 Task: Create a section Integration Framework Sprint and in the section, add a milestone User Acceptance Testing (UAT) Implementation in the project BoostPro
Action: Mouse moved to (249, 432)
Screenshot: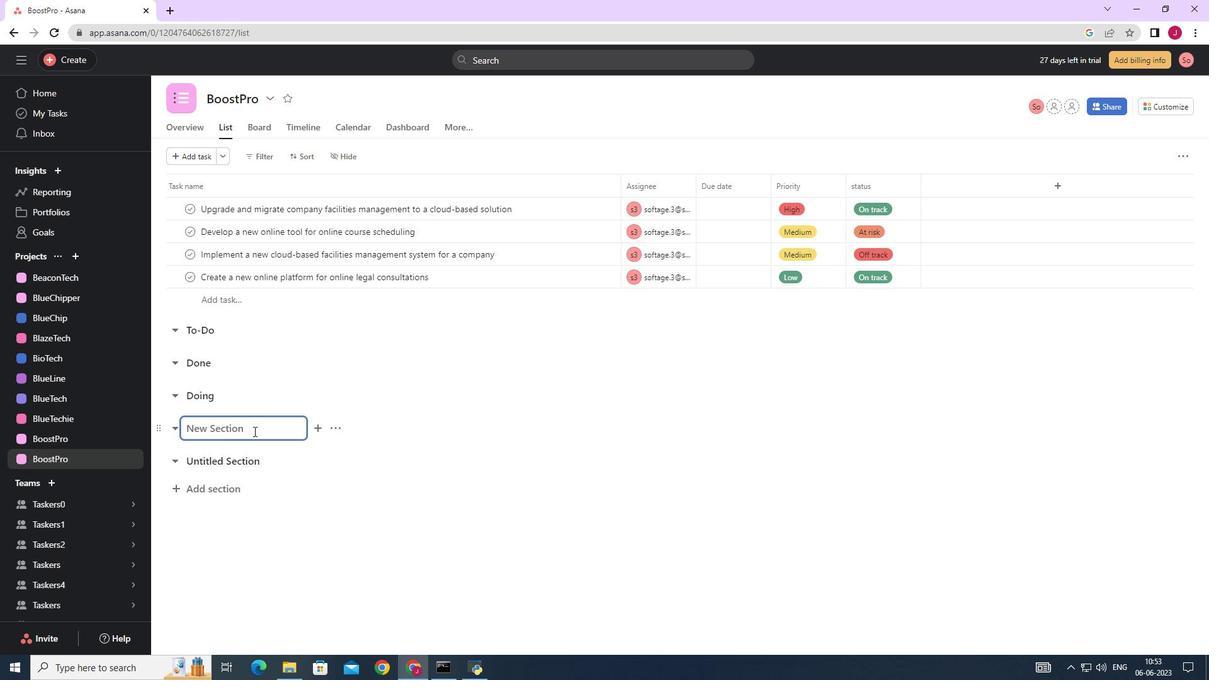 
Action: Mouse pressed left at (249, 432)
Screenshot: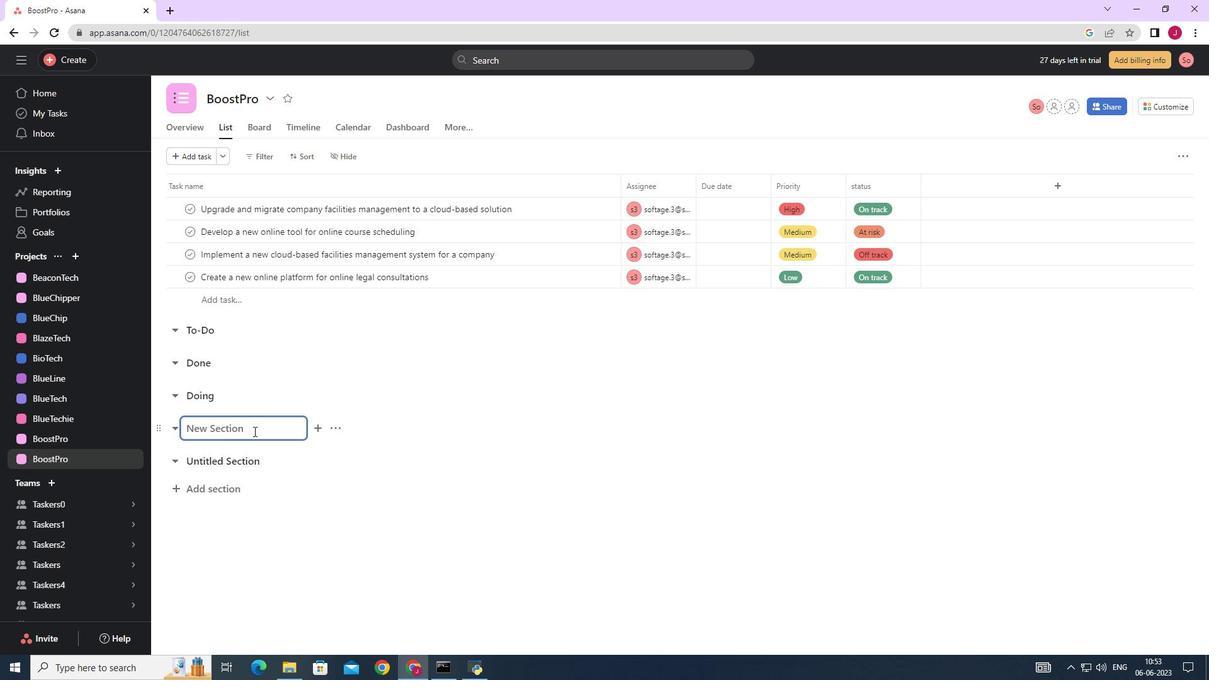 
Action: Mouse moved to (265, 441)
Screenshot: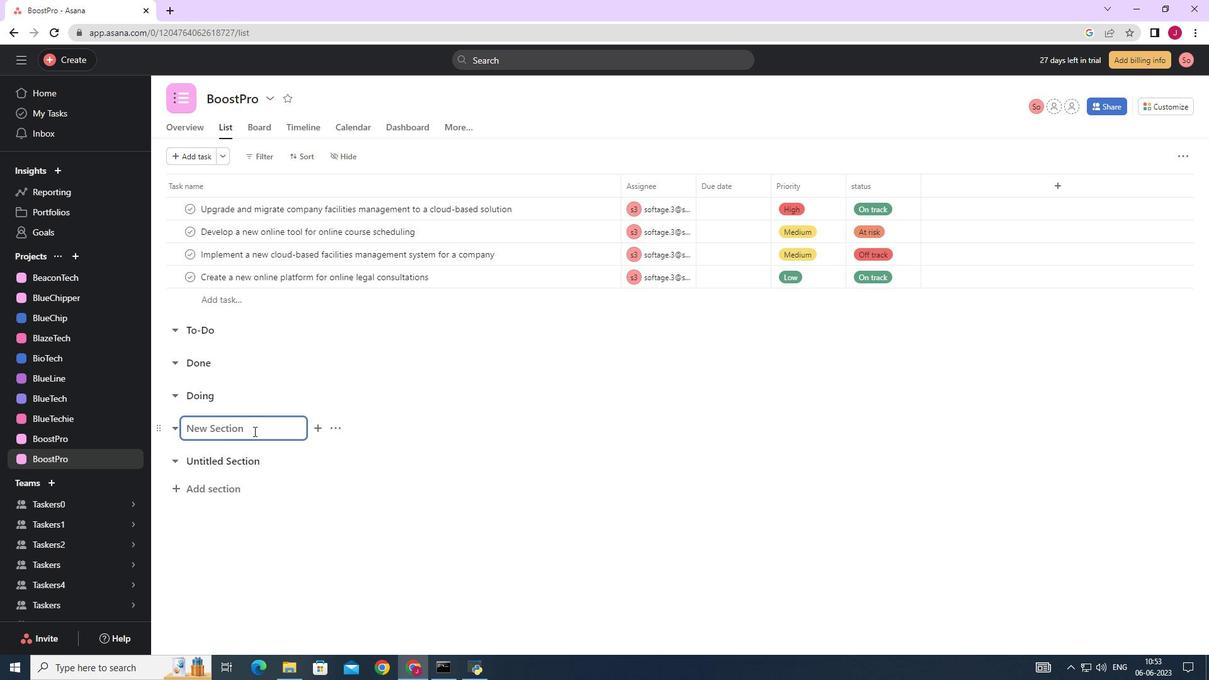 
Action: Key pressed <Key.backspace><Key.backspace><Key.backspace><Key.backspace><Key.backspace><Key.backspace><Key.backspace><Key.backspace><Key.backspace><Key.backspace><Key.backspace><Key.backspace><Key.backspace><Key.backspace><Key.backspace><Key.backspace><Key.backspace><Key.backspace><Key.backspace><Key.backspace><Key.backspace><Key.backspace><Key.caps_lock>I<Key.caps_lock>ntegration<Key.space><Key.caps_lock>F<Key.caps_lock>ramework<Key.space><Key.caps_lock>S<Key.caps_lock>print<Key.enter><Key.caps_lock>U<Key.caps_lock>ser<Key.space><Key.caps_lock>A<Key.caps_lock>cceptance<Key.space><Key.caps_lock>T<Key.caps_lock>esting<Key.space><Key.shift_r>(<Key.caps_lock>UAT<Key.shift_r>)<Key.space>I<Key.caps_lock>mplementation<Key.space>
Screenshot: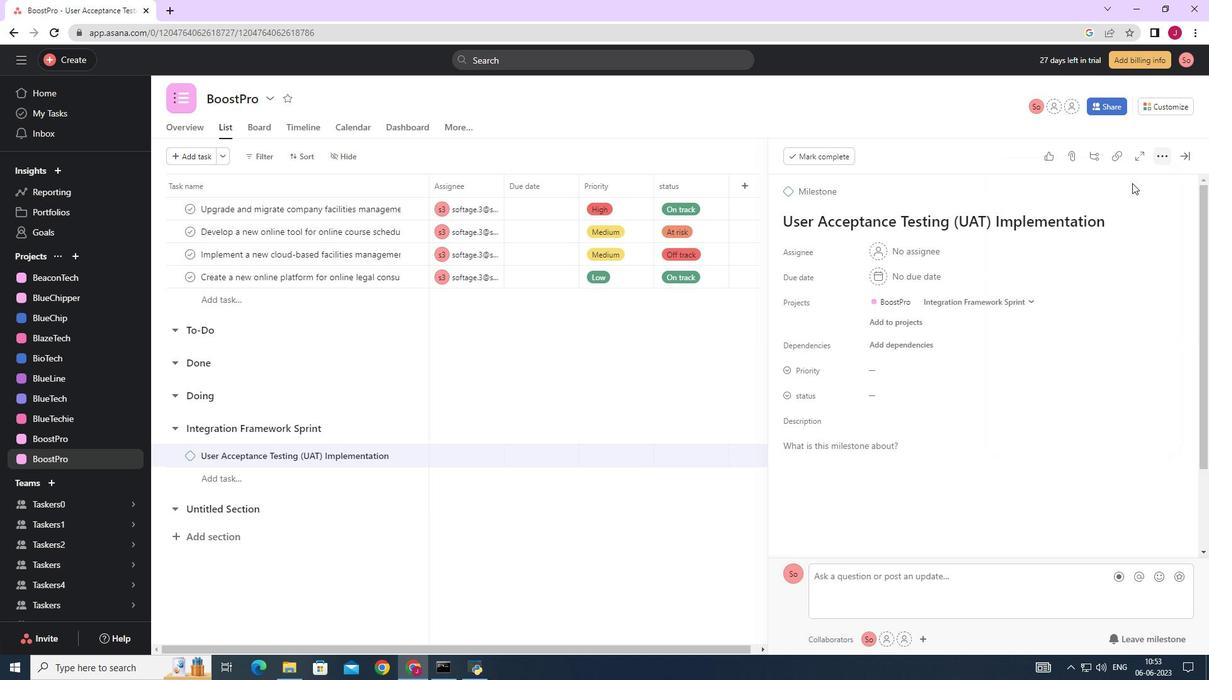 
Action: Mouse moved to (609, 457)
Screenshot: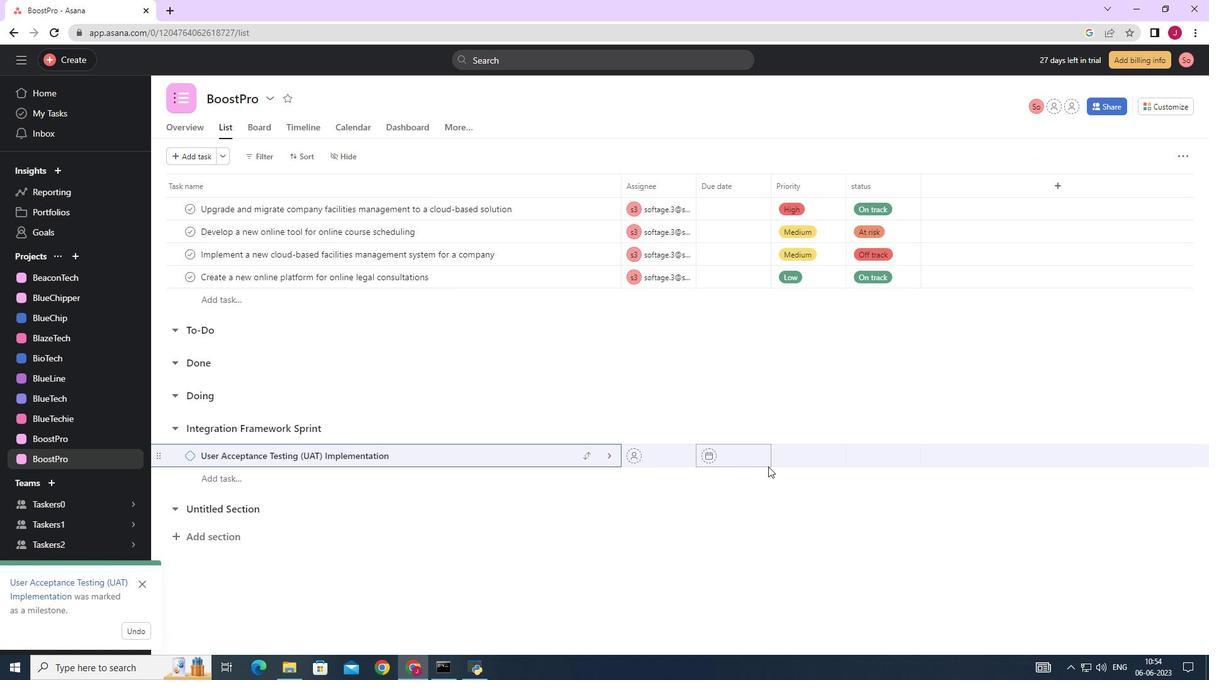 
Action: Mouse pressed left at (609, 457)
Screenshot: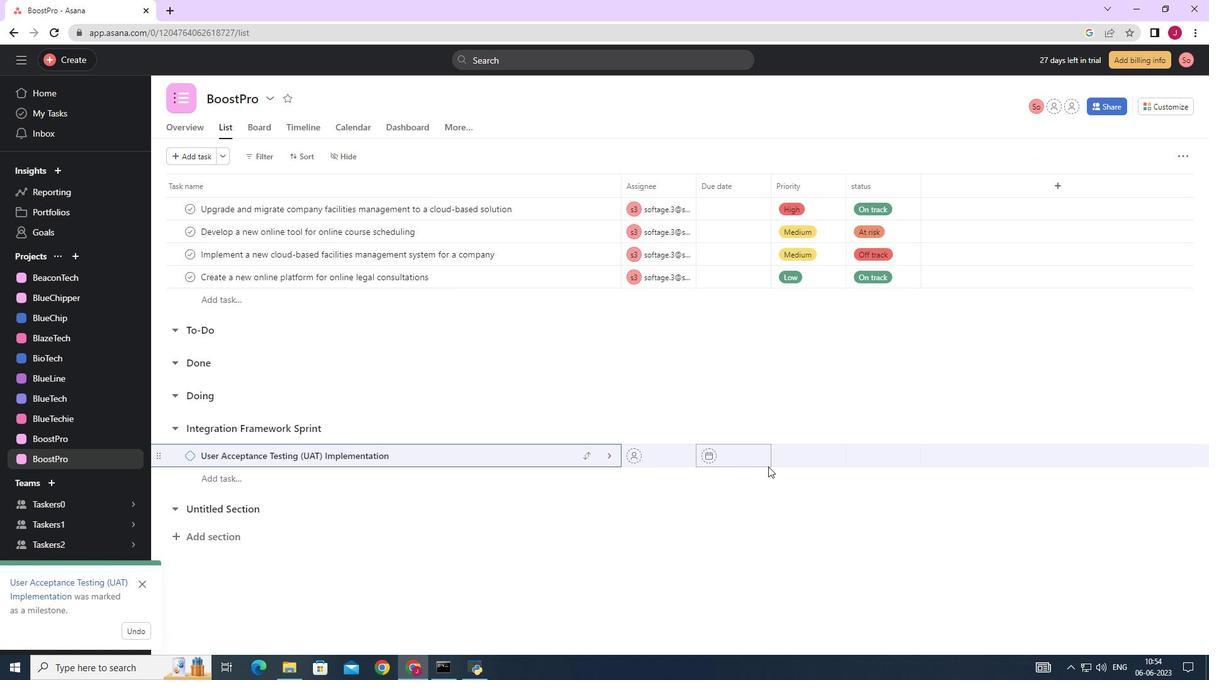 
Action: Mouse moved to (894, 369)
Screenshot: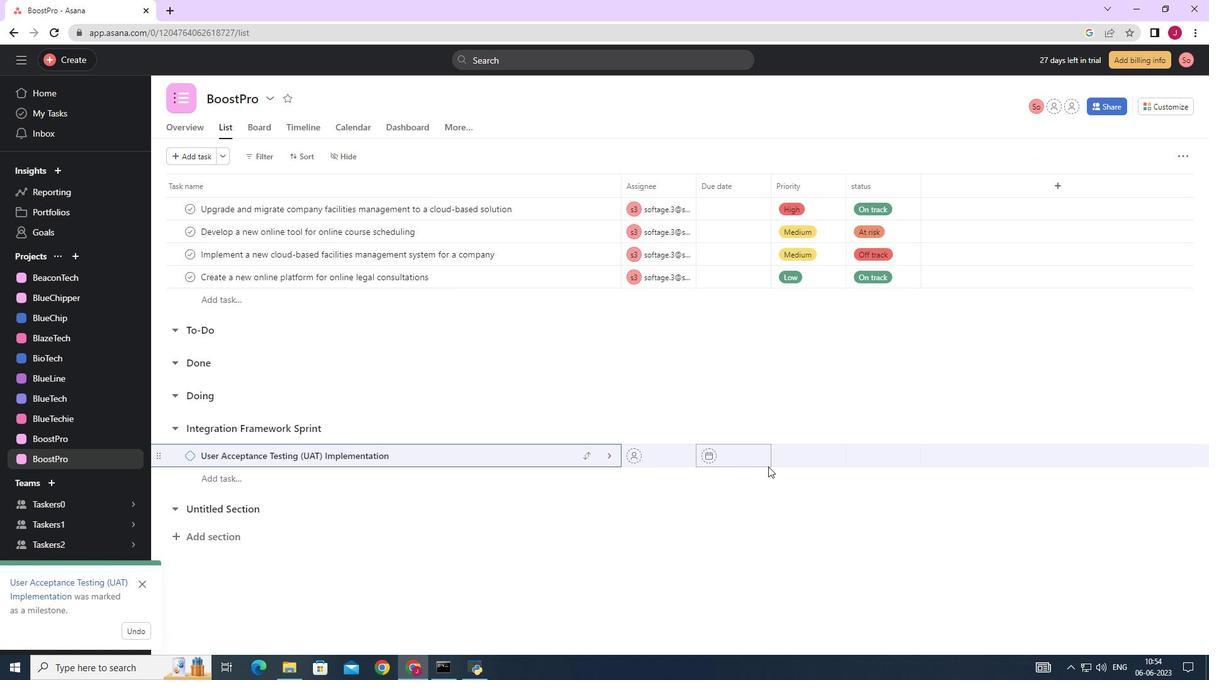
Action: Mouse scrolled (894, 369) with delta (0, 0)
Screenshot: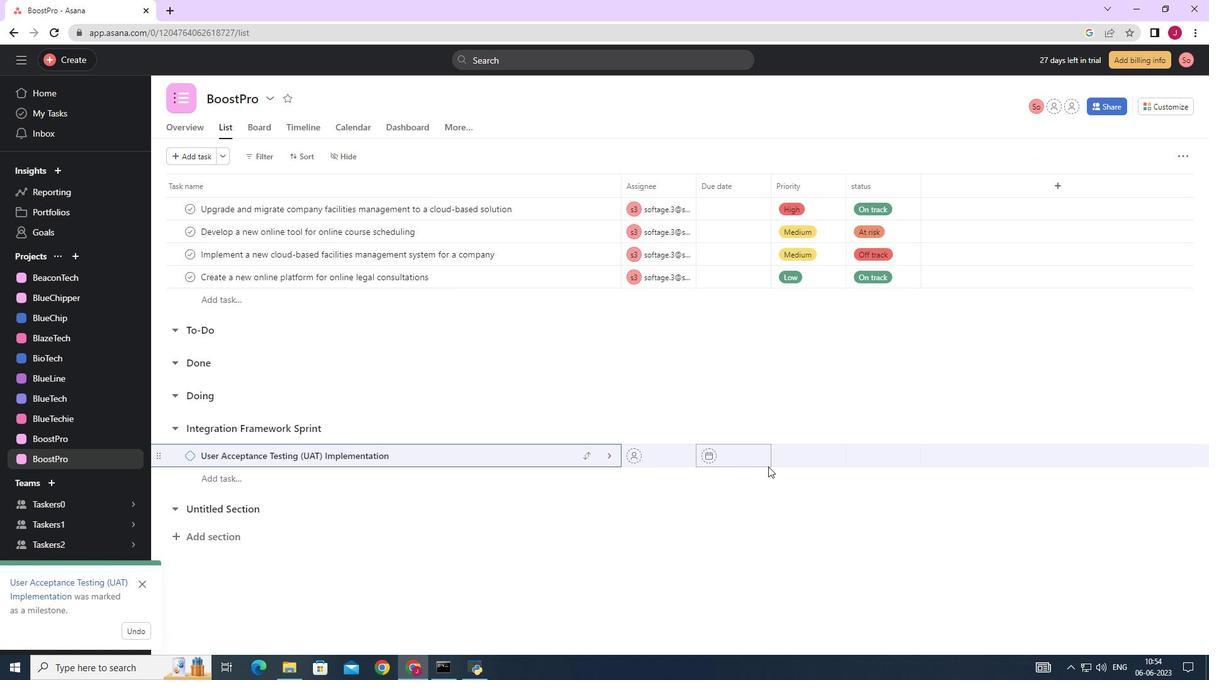 
Action: Mouse moved to (894, 371)
Screenshot: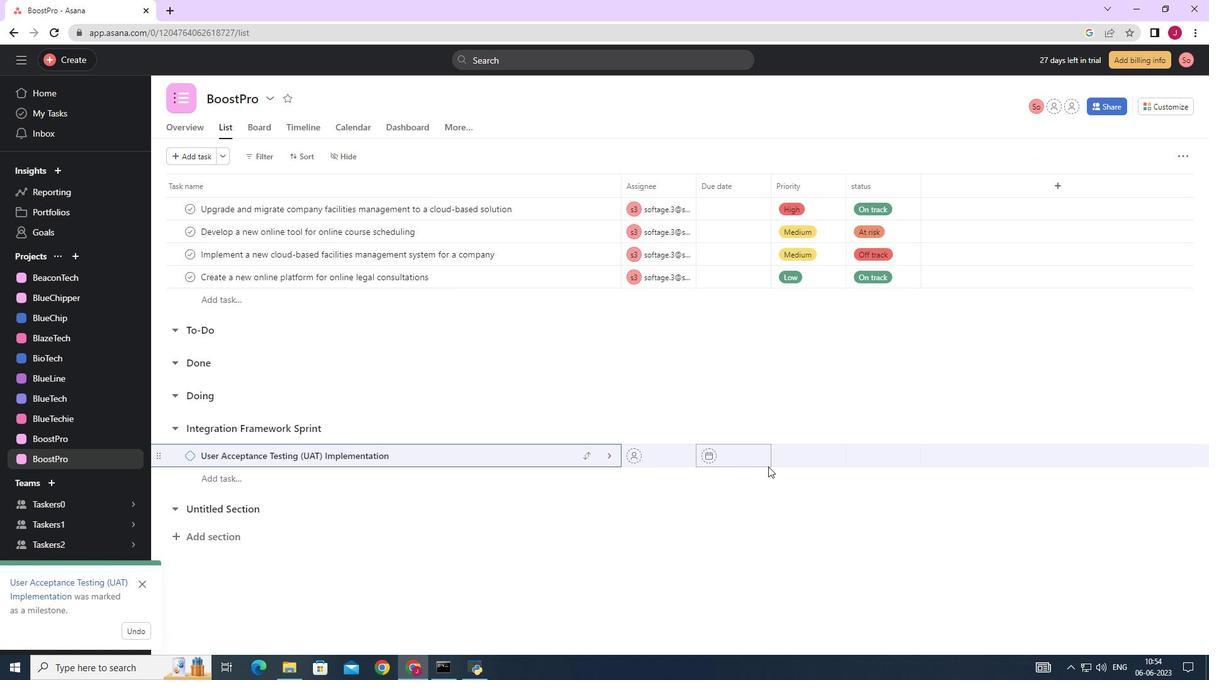 
Action: Mouse scrolled (894, 370) with delta (0, 0)
Screenshot: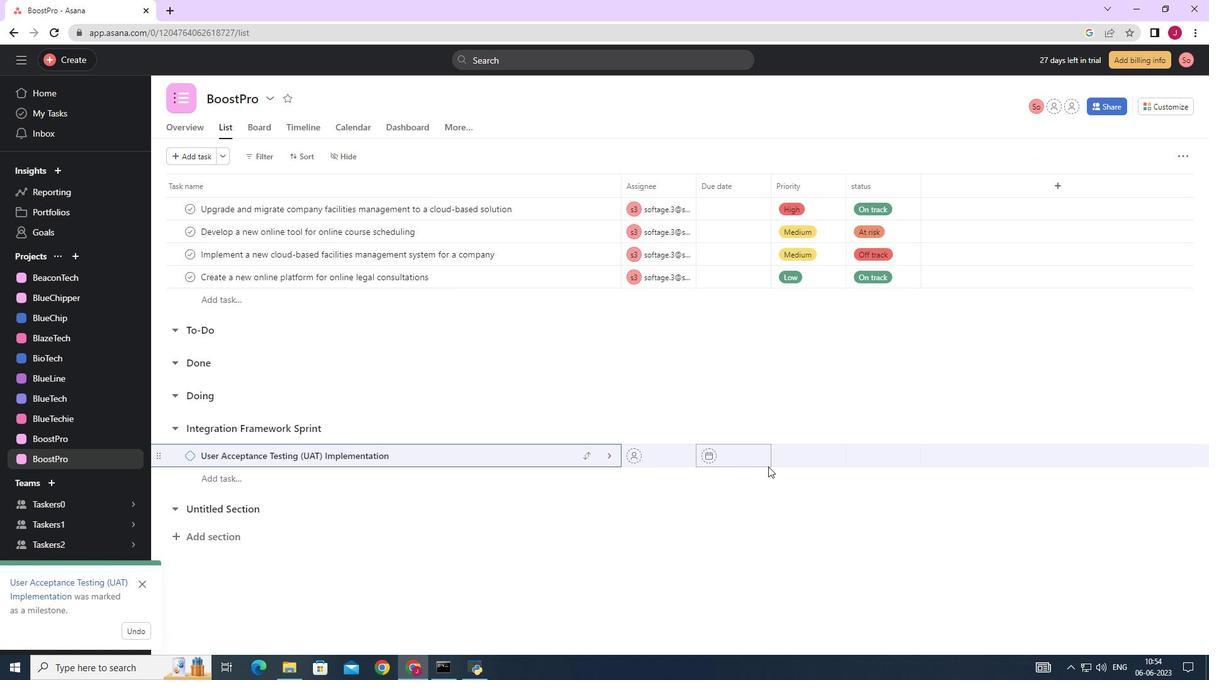 
Action: Mouse scrolled (894, 370) with delta (0, 0)
Screenshot: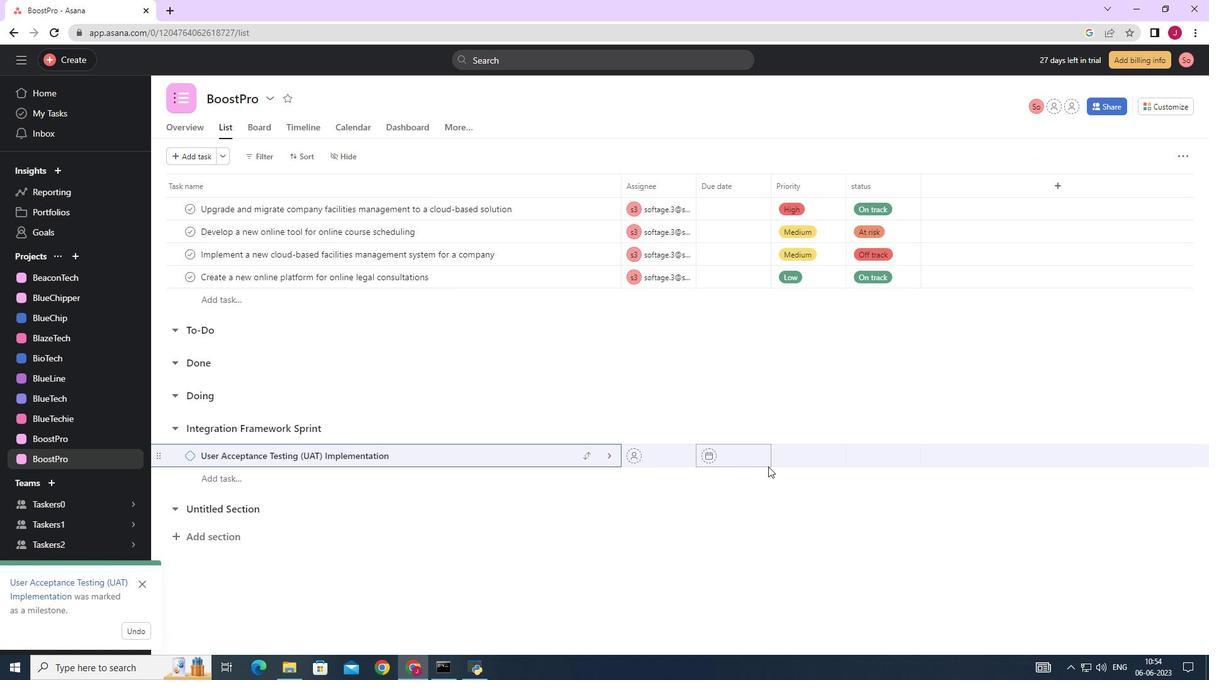 
Action: Mouse moved to (894, 371)
Screenshot: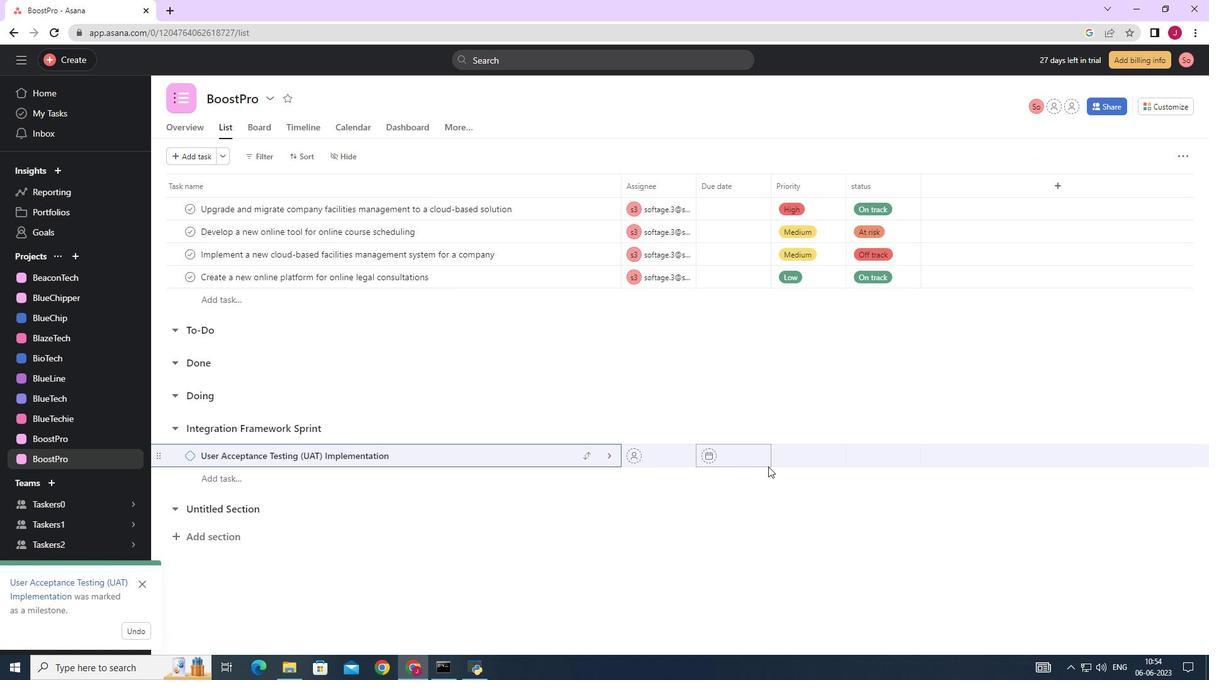 
Action: Mouse scrolled (894, 370) with delta (0, 0)
Screenshot: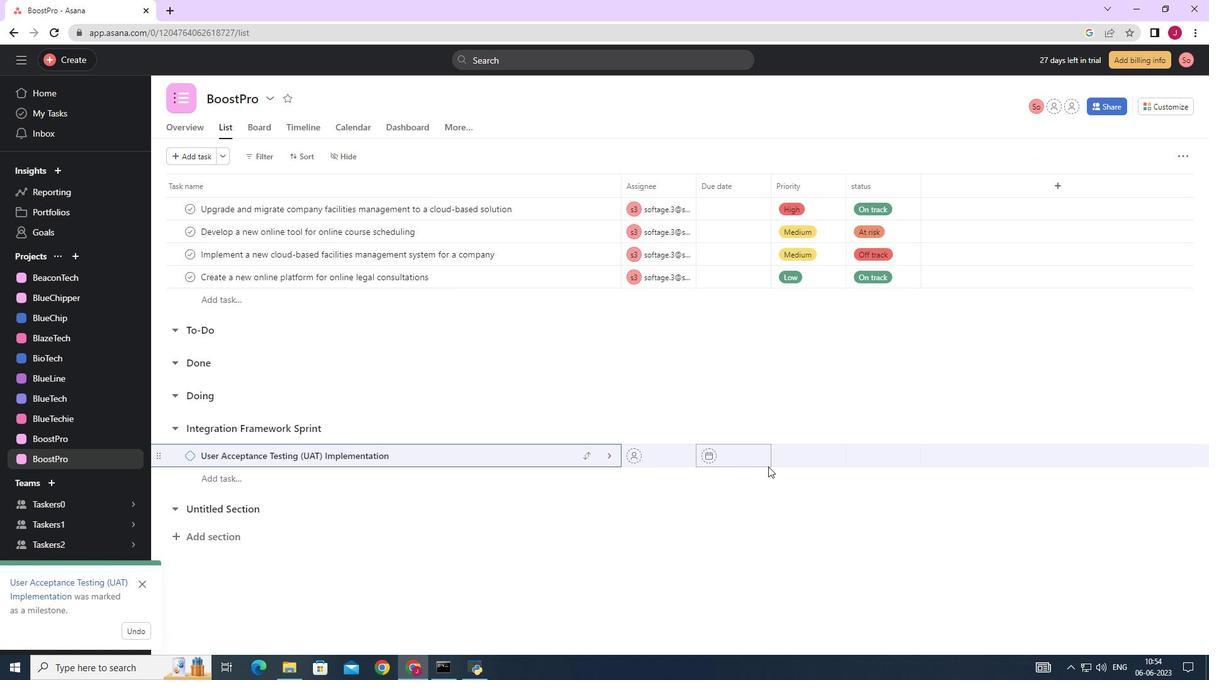 
Action: Mouse moved to (884, 389)
Screenshot: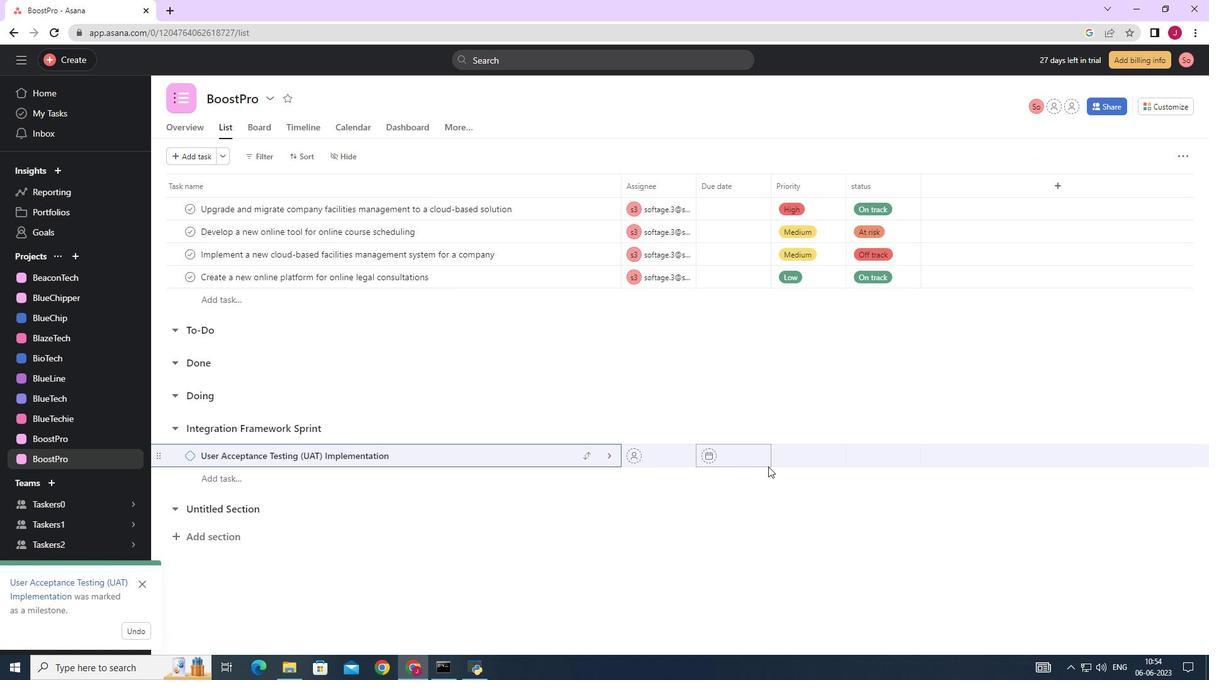 
Action: Mouse scrolled (884, 389) with delta (0, 0)
Screenshot: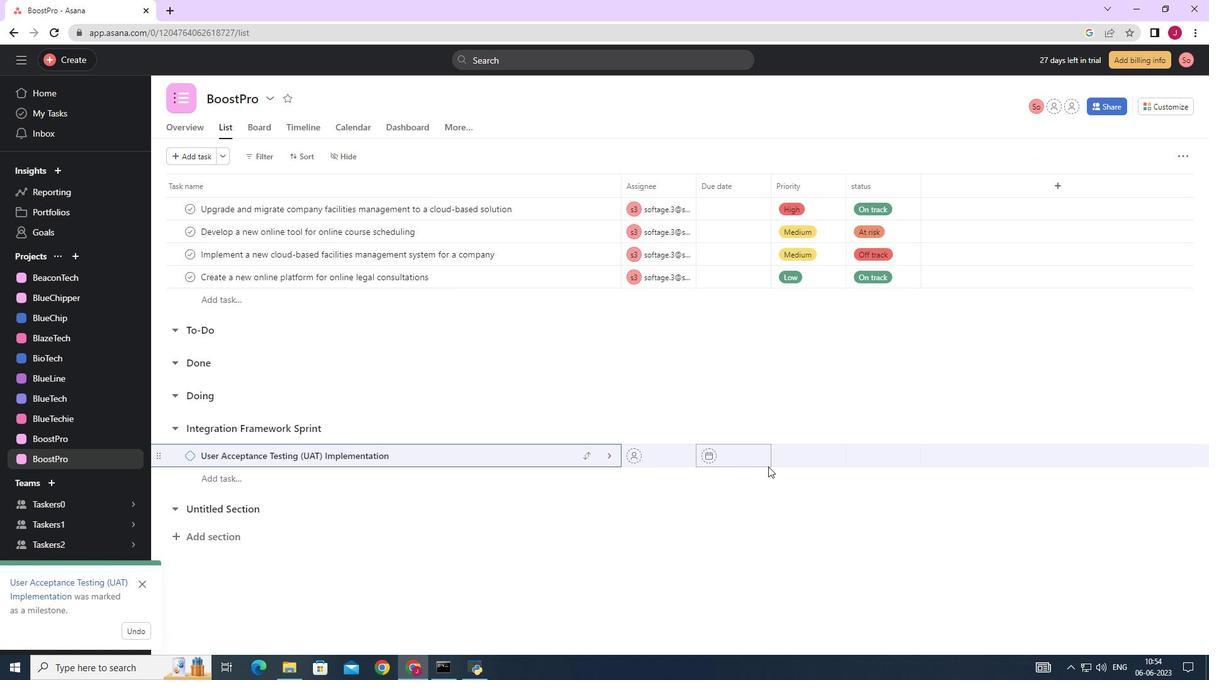 
Action: Mouse moved to (883, 391)
Screenshot: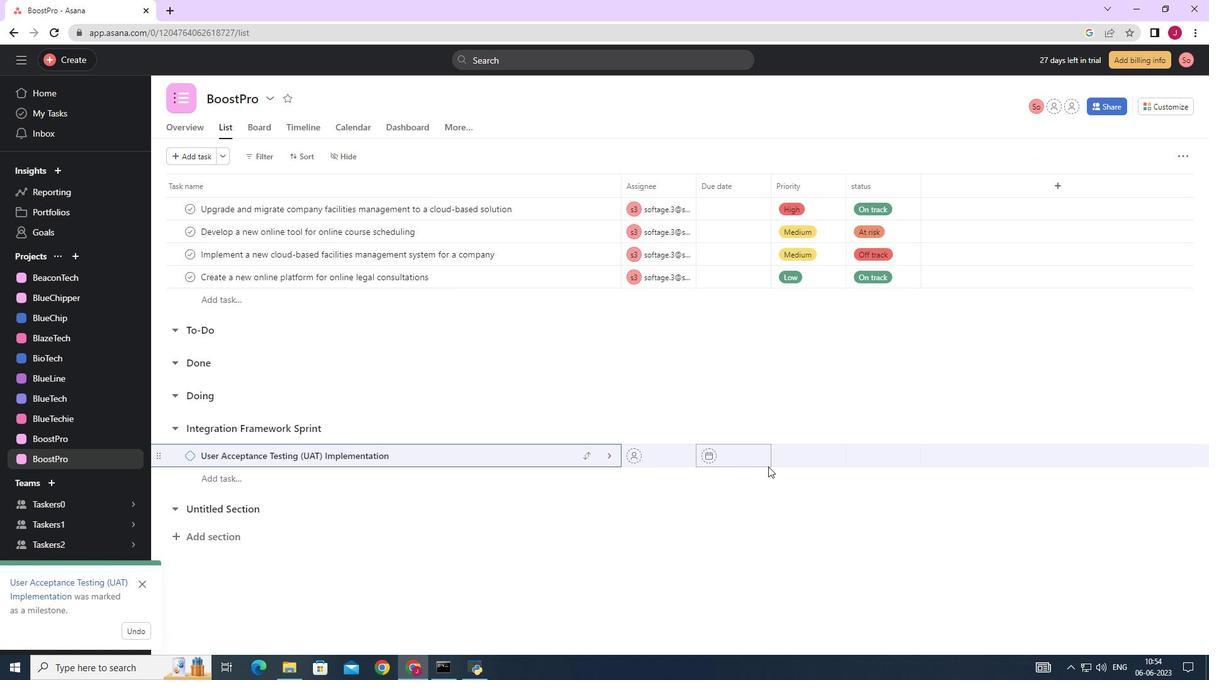 
Action: Mouse scrolled (884, 390) with delta (0, 0)
Screenshot: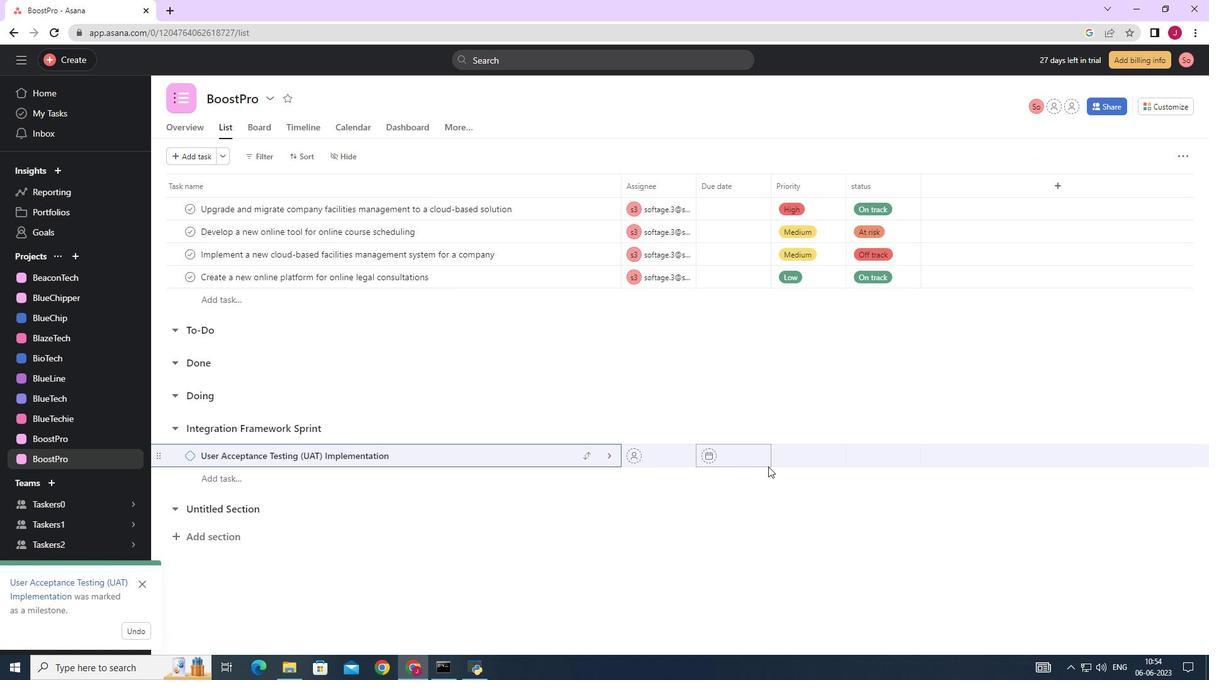 
Action: Mouse scrolled (883, 390) with delta (0, 0)
Screenshot: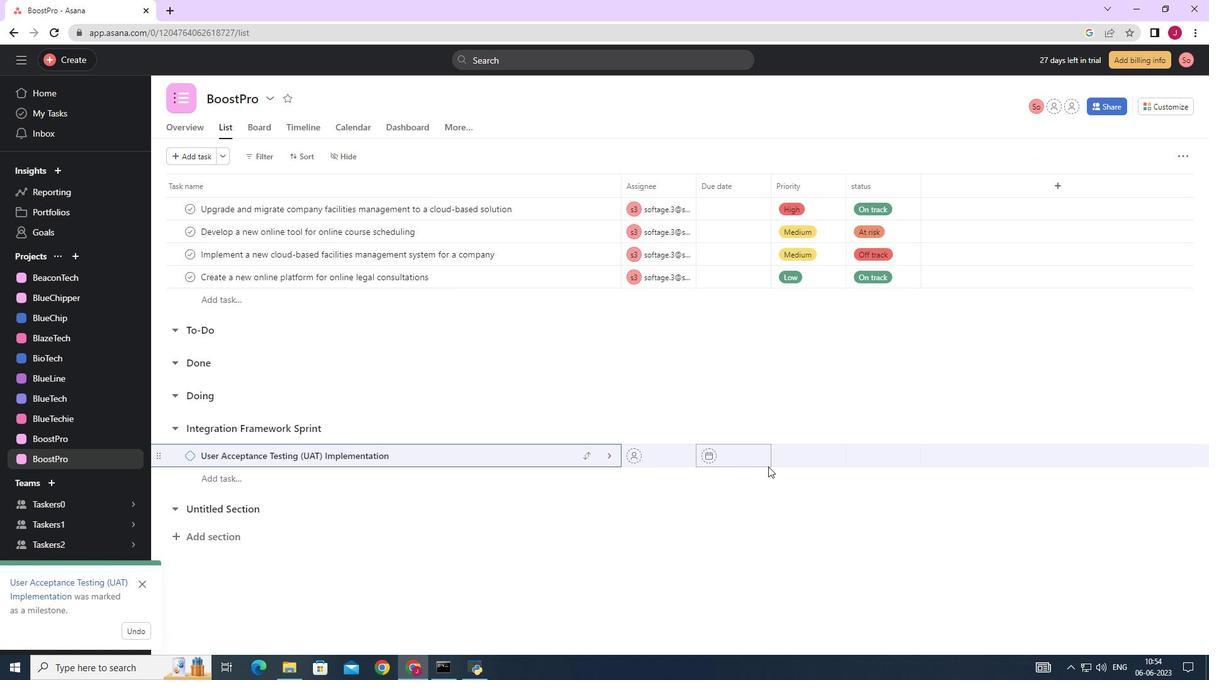 
Action: Mouse scrolled (883, 390) with delta (0, 0)
Screenshot: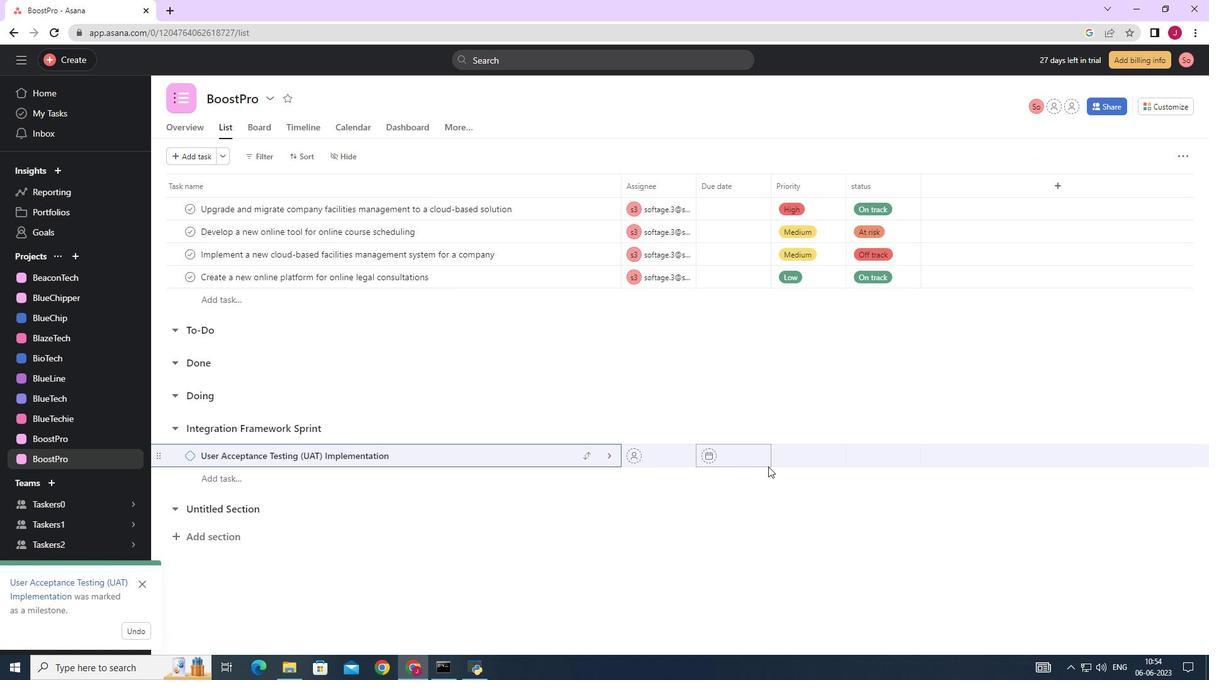 
Action: Mouse moved to (883, 391)
Screenshot: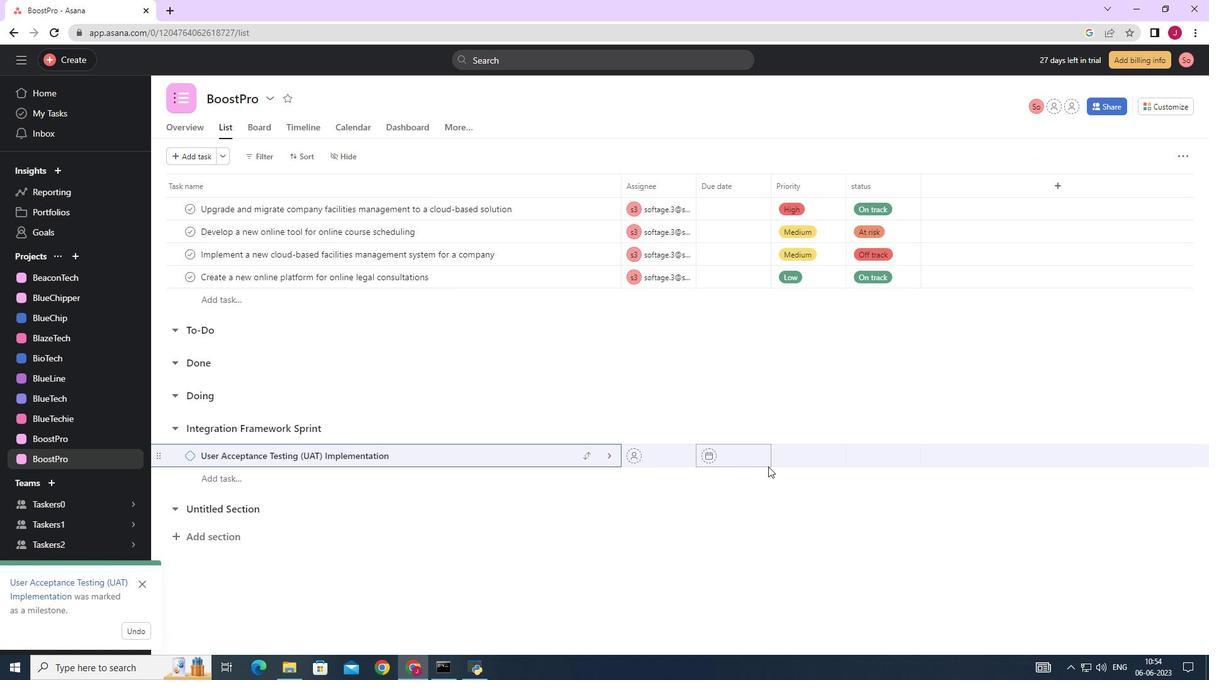 
Action: Mouse scrolled (883, 390) with delta (0, 0)
Screenshot: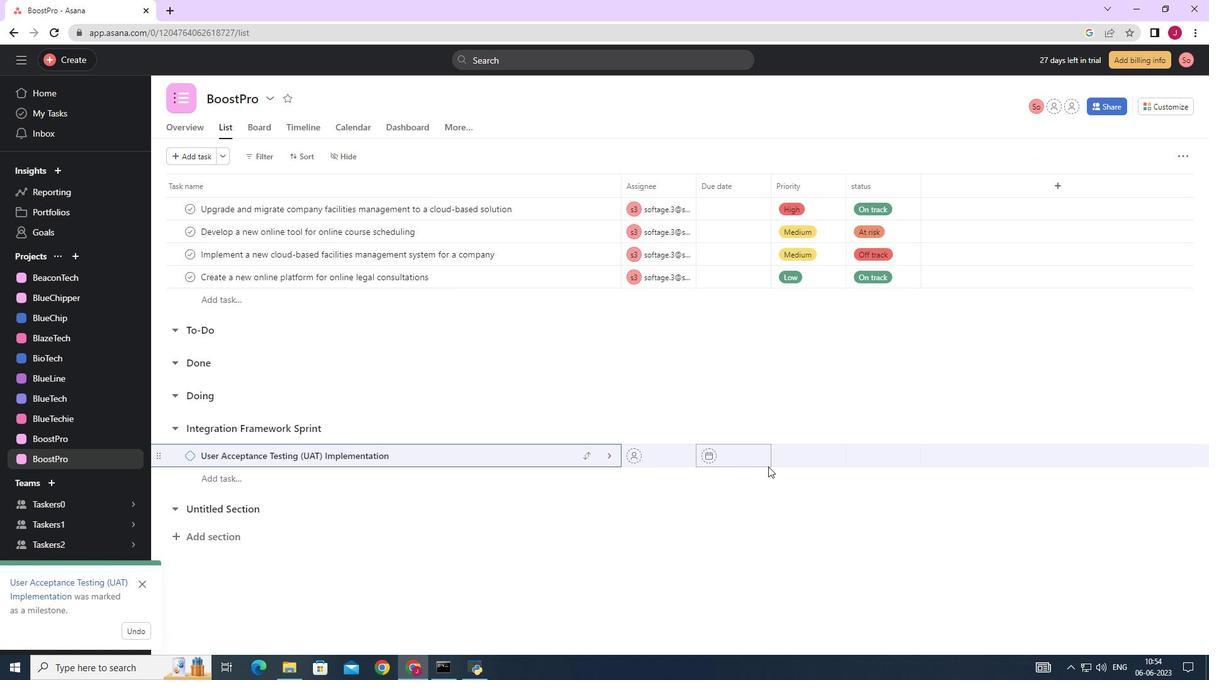 
Action: Mouse moved to (1186, 152)
Screenshot: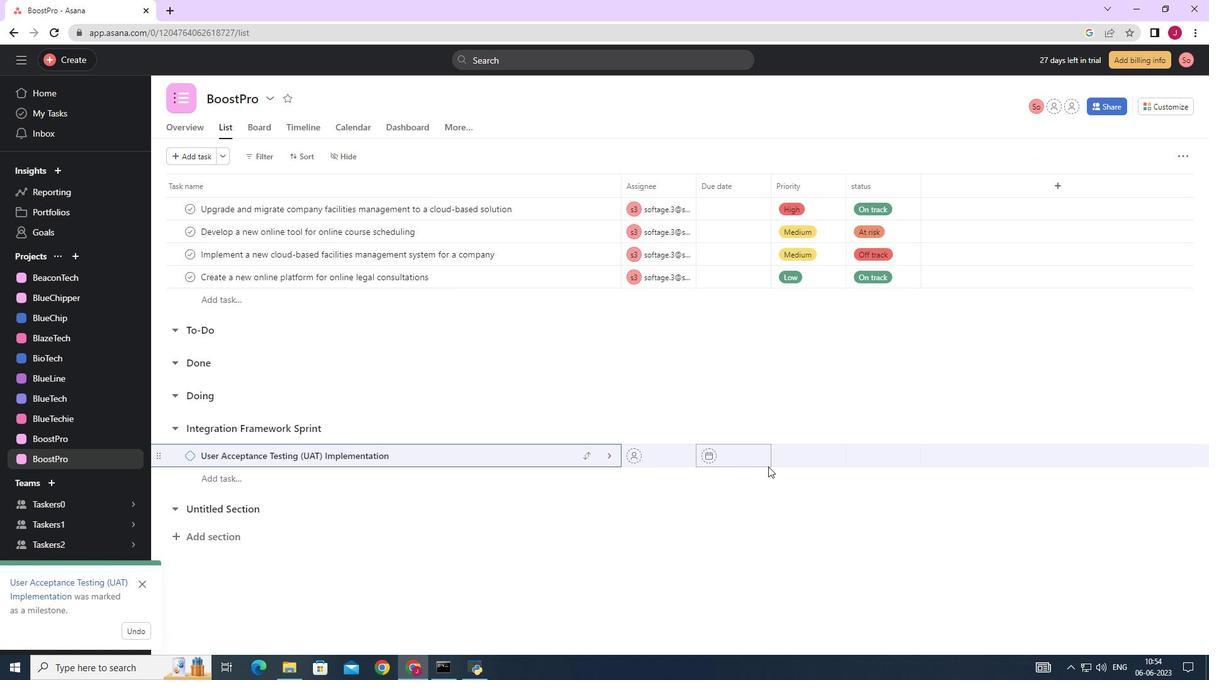 
Action: Mouse pressed left at (1186, 152)
Screenshot: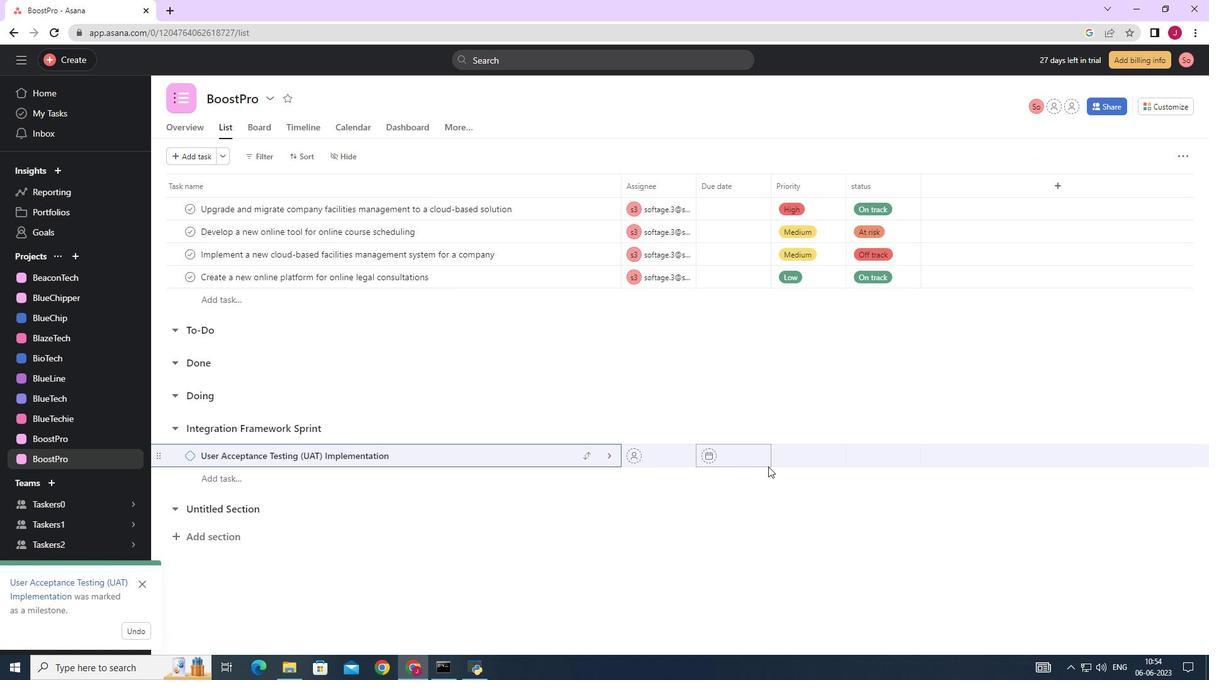 
Action: Mouse moved to (564, 468)
Screenshot: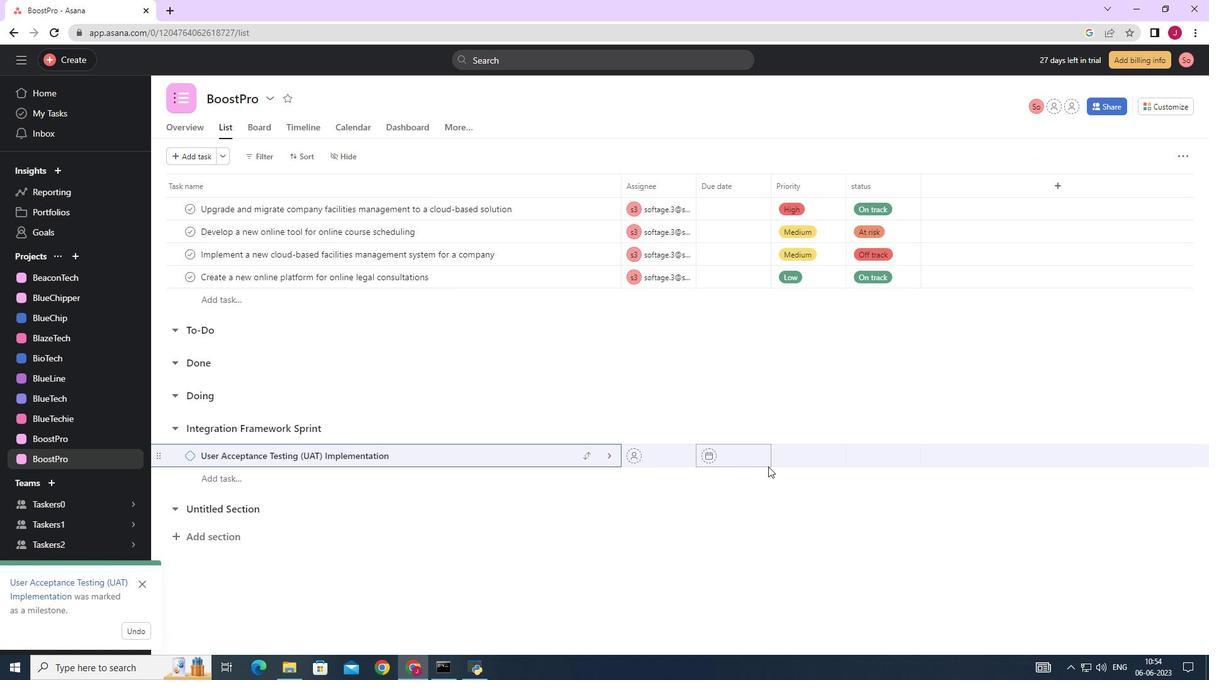 
Action: Mouse scrolled (564, 467) with delta (0, 0)
Screenshot: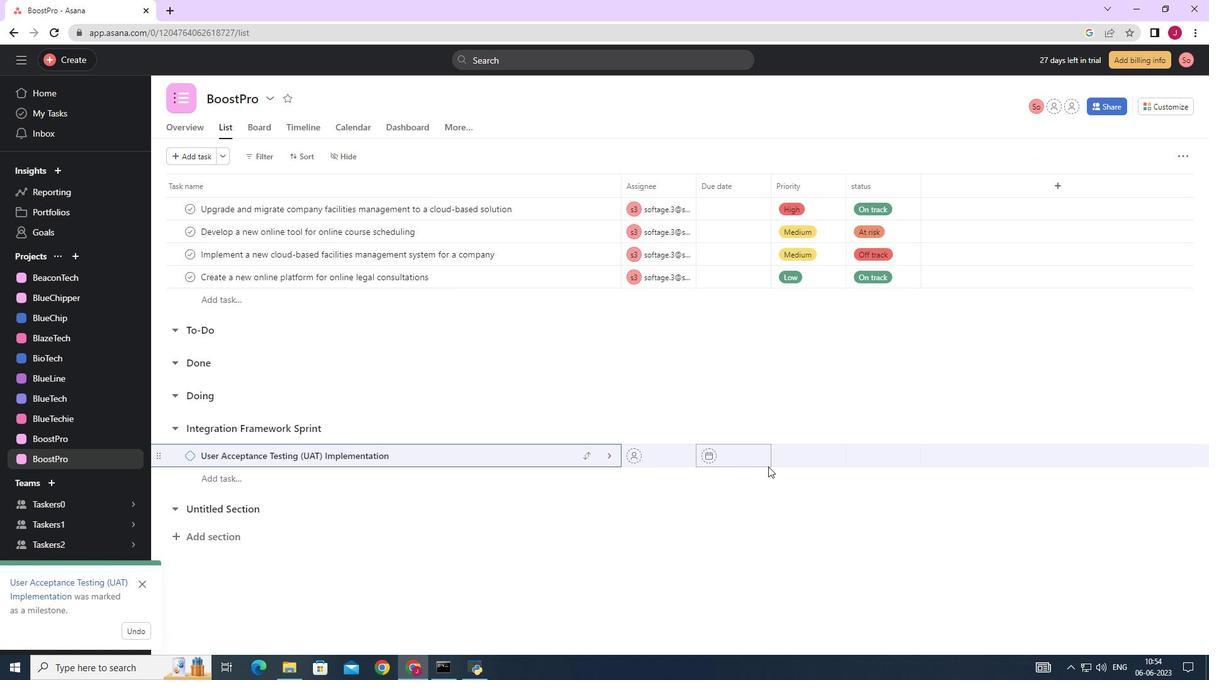 
Action: Mouse moved to (559, 480)
Screenshot: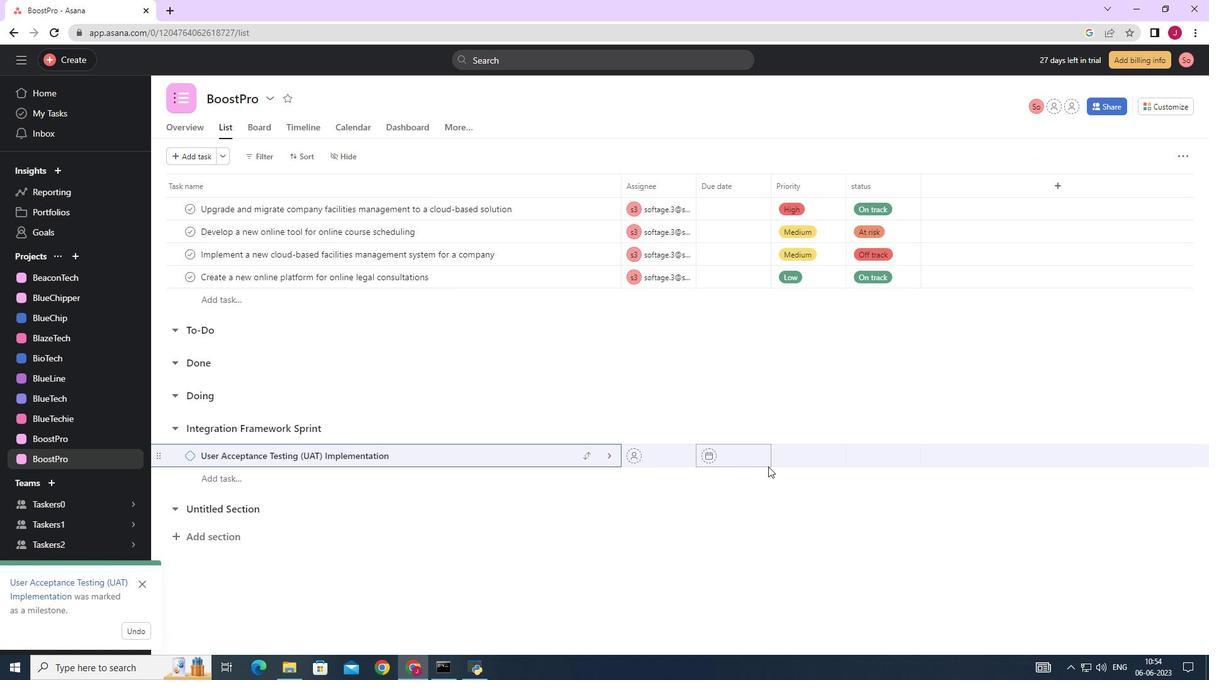 
Action: Mouse scrolled (559, 479) with delta (0, 0)
Screenshot: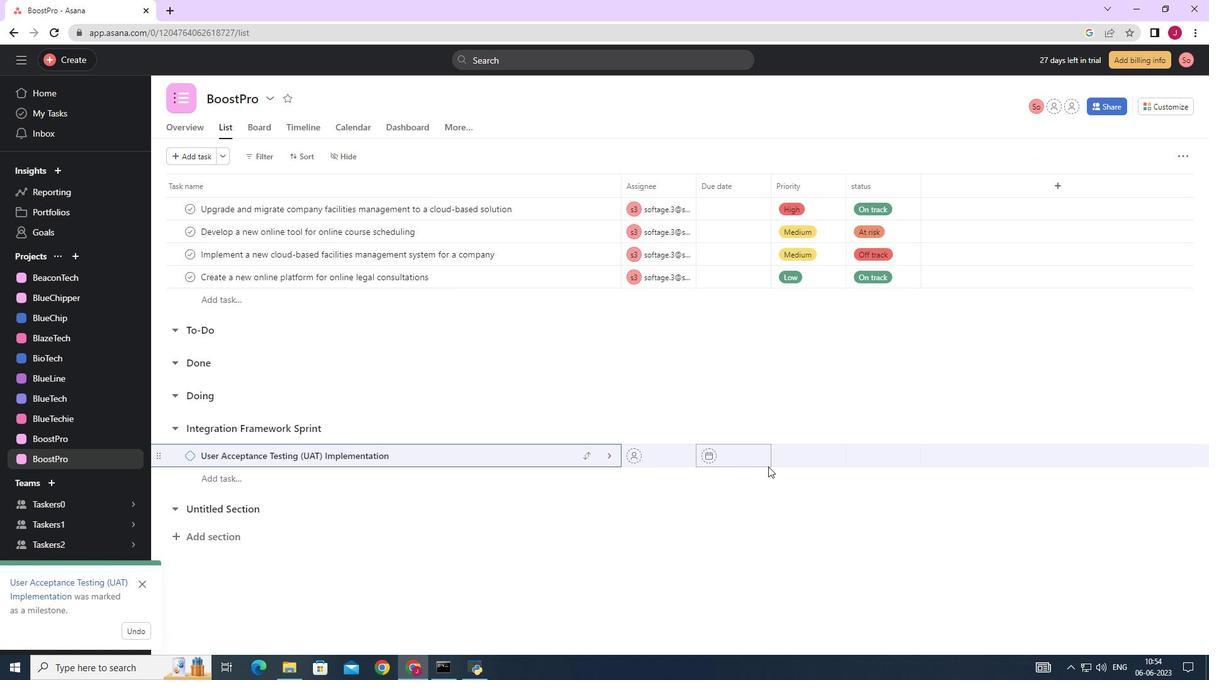 
Action: Mouse moved to (538, 485)
Screenshot: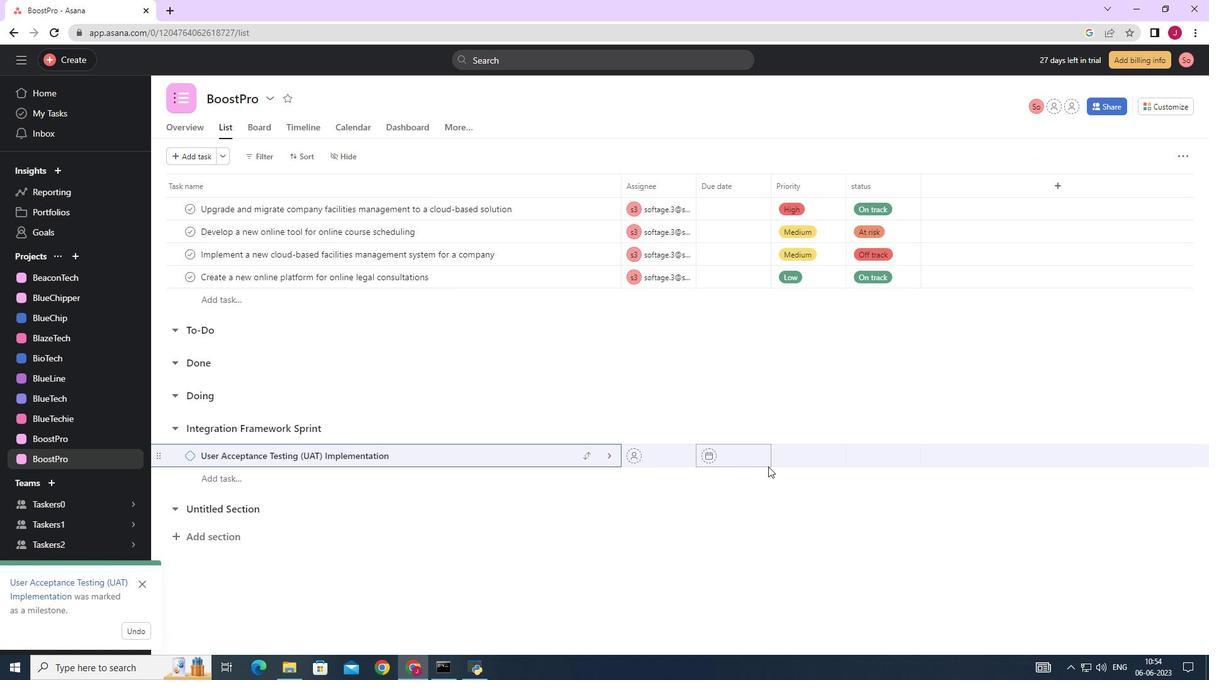 
Action: Mouse scrolled (544, 484) with delta (0, 0)
Screenshot: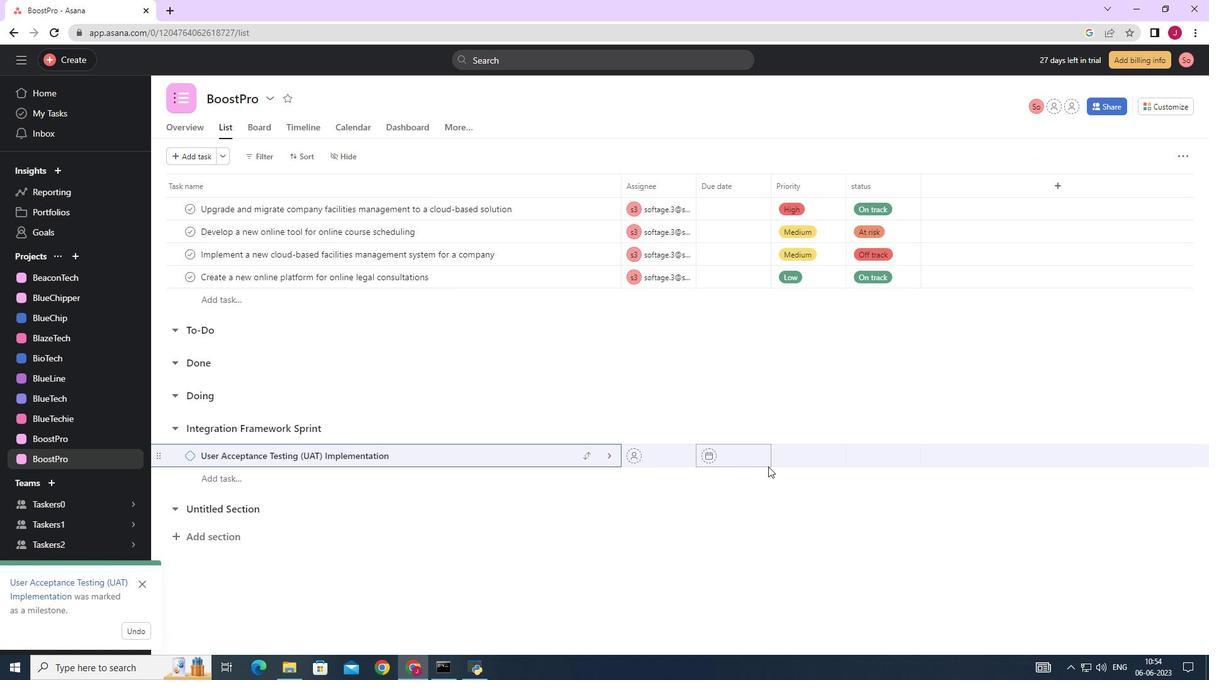 
Action: Mouse moved to (520, 487)
Screenshot: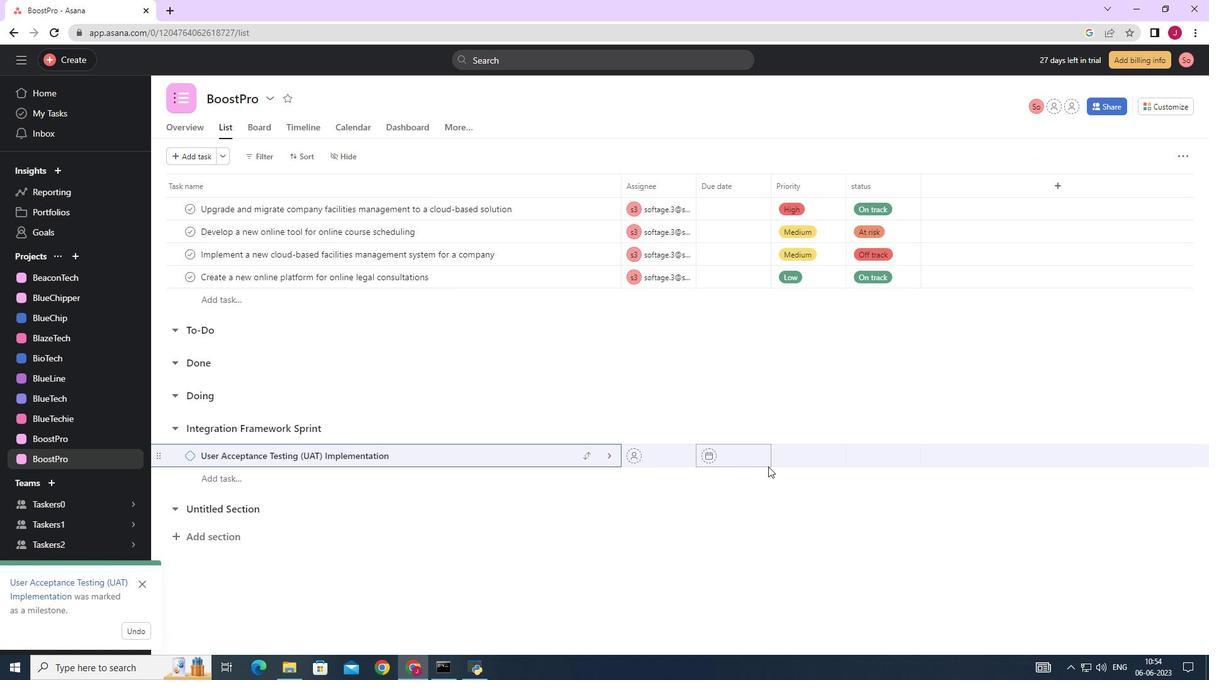 
Action: Mouse scrolled (532, 486) with delta (0, 0)
Screenshot: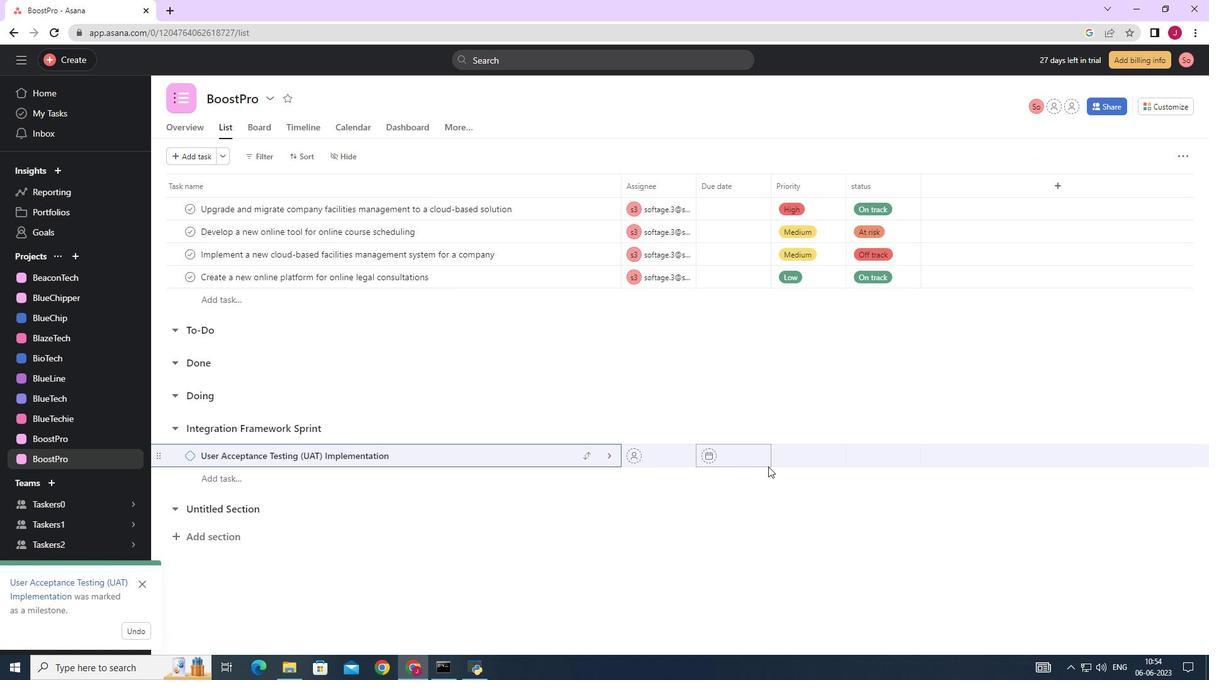 
Action: Mouse moved to (495, 490)
Screenshot: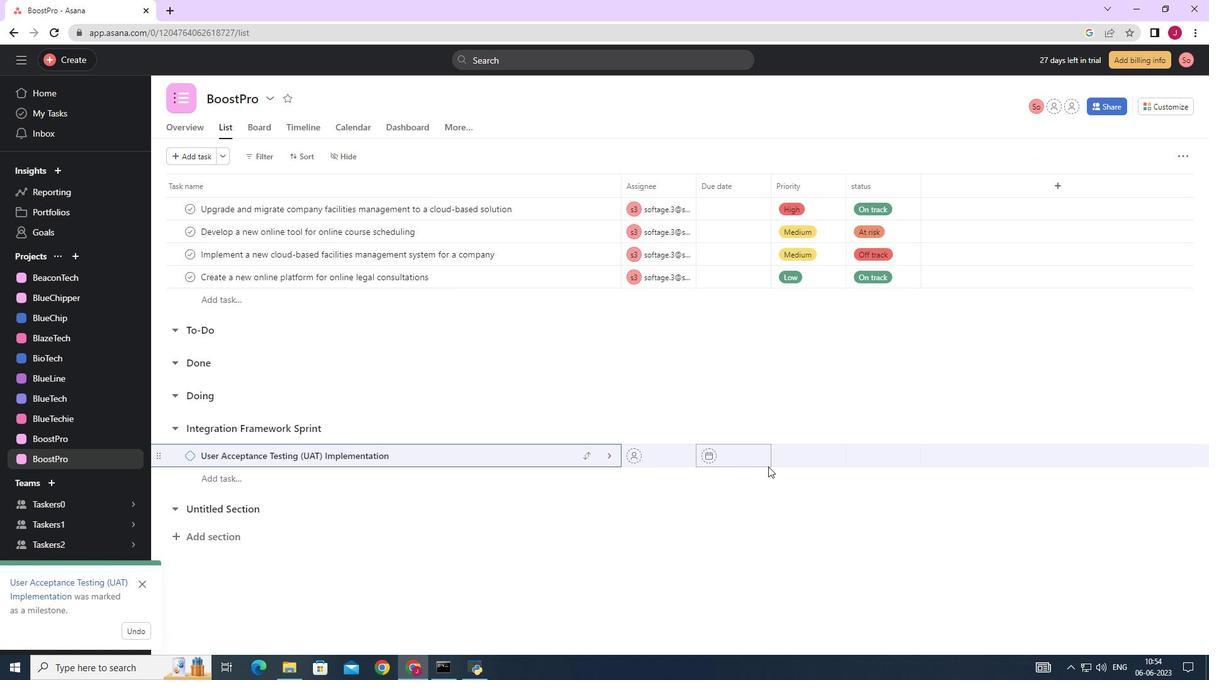 
Action: Mouse scrolled (502, 490) with delta (0, 0)
Screenshot: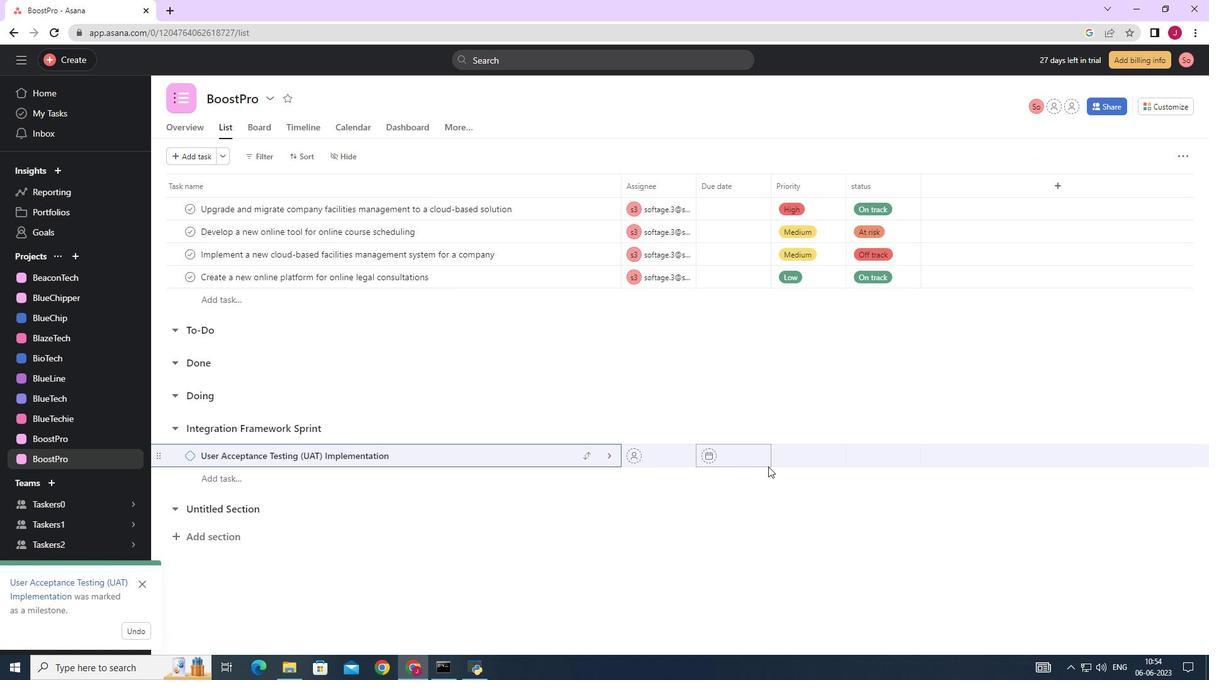 
Action: Mouse moved to (238, 501)
Screenshot: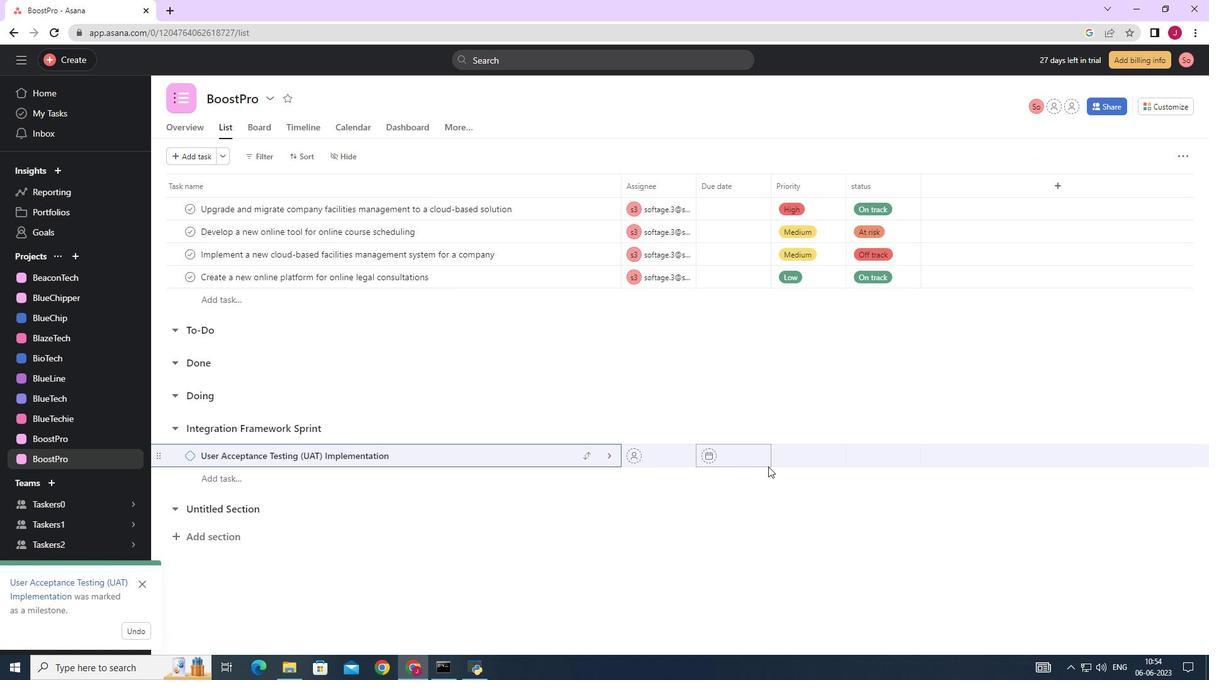 
Action: Mouse pressed left at (238, 501)
Screenshot: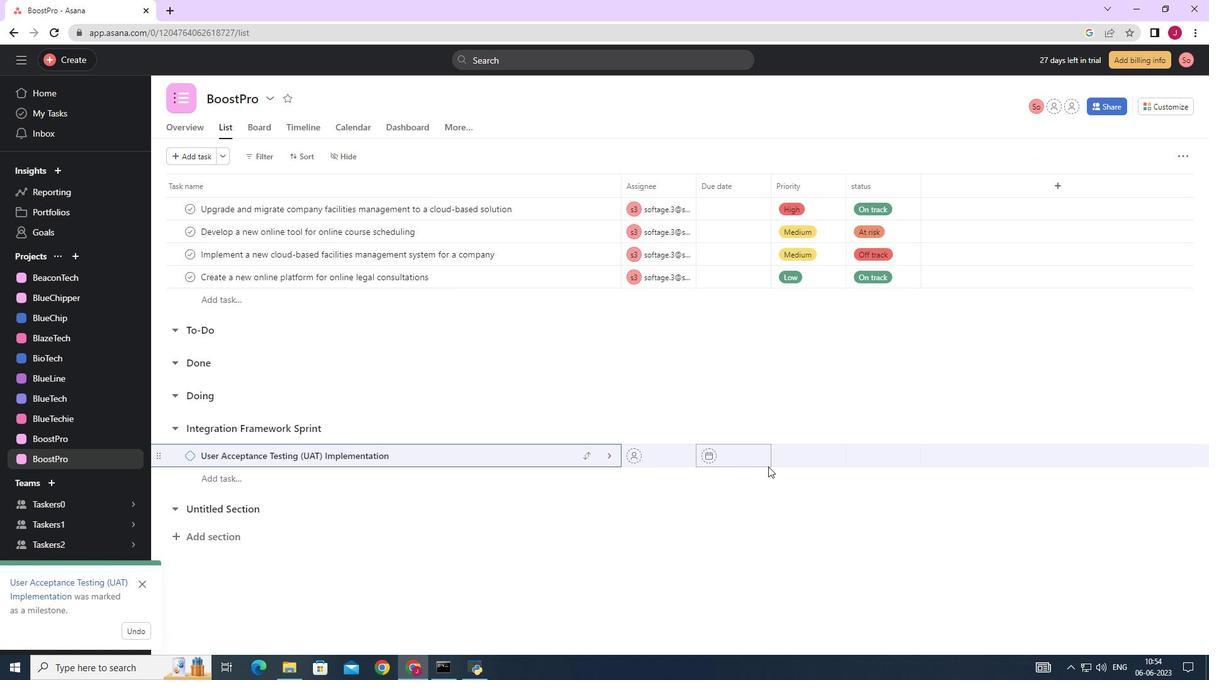 
Action: Mouse moved to (243, 509)
Screenshot: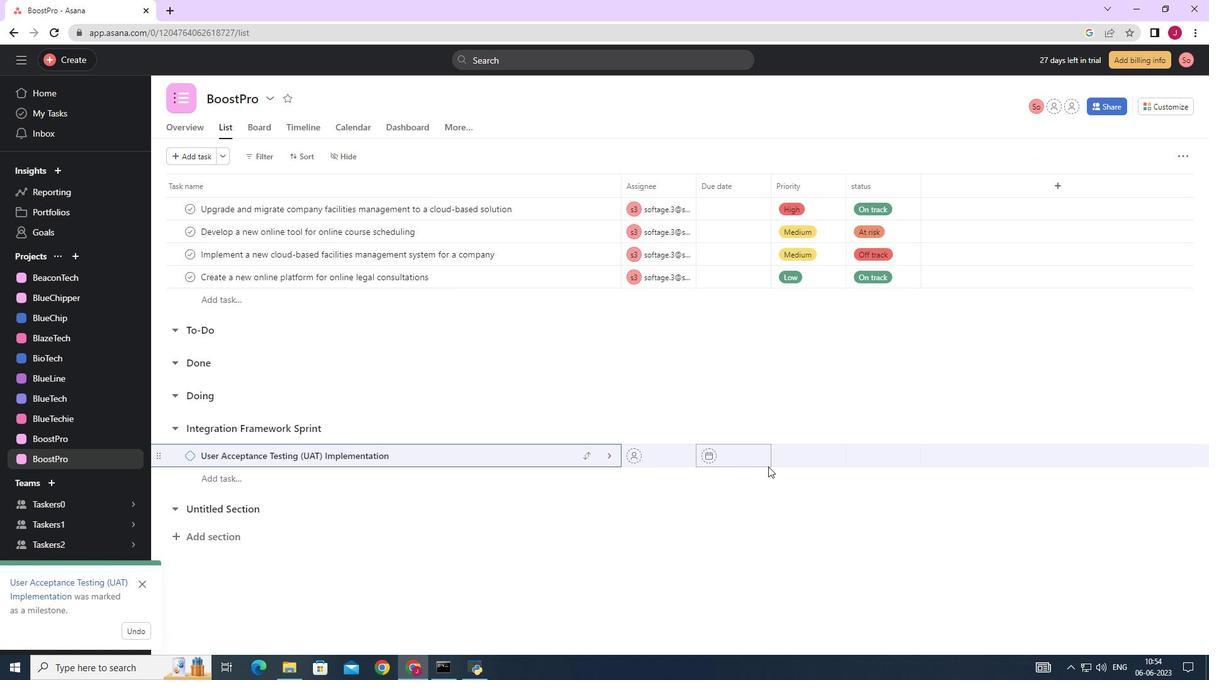 
Action: Mouse pressed left at (243, 509)
Screenshot: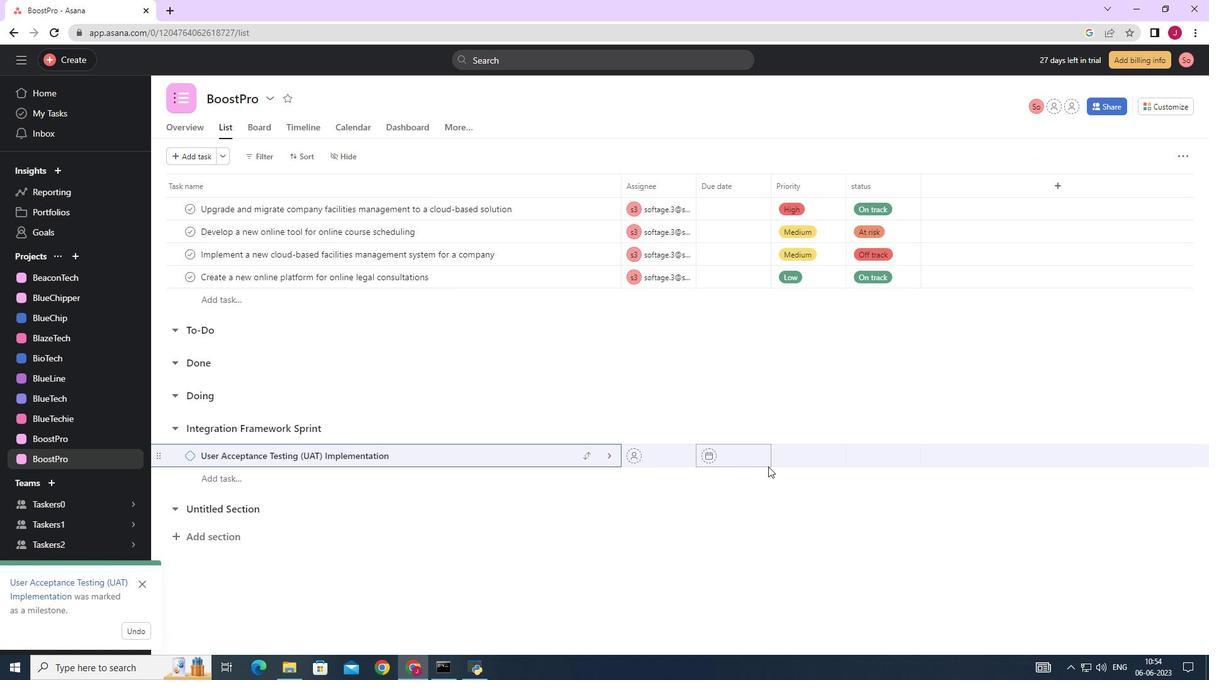 
Action: Mouse moved to (608, 456)
Screenshot: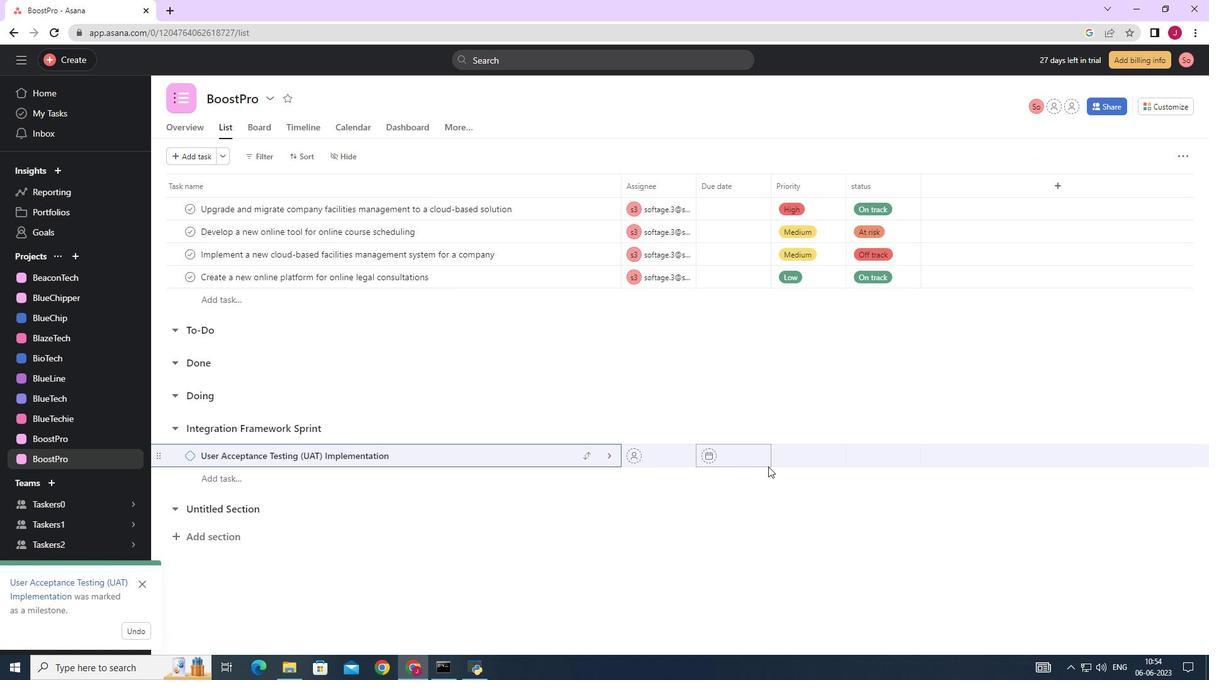 
Action: Mouse pressed left at (608, 456)
Screenshot: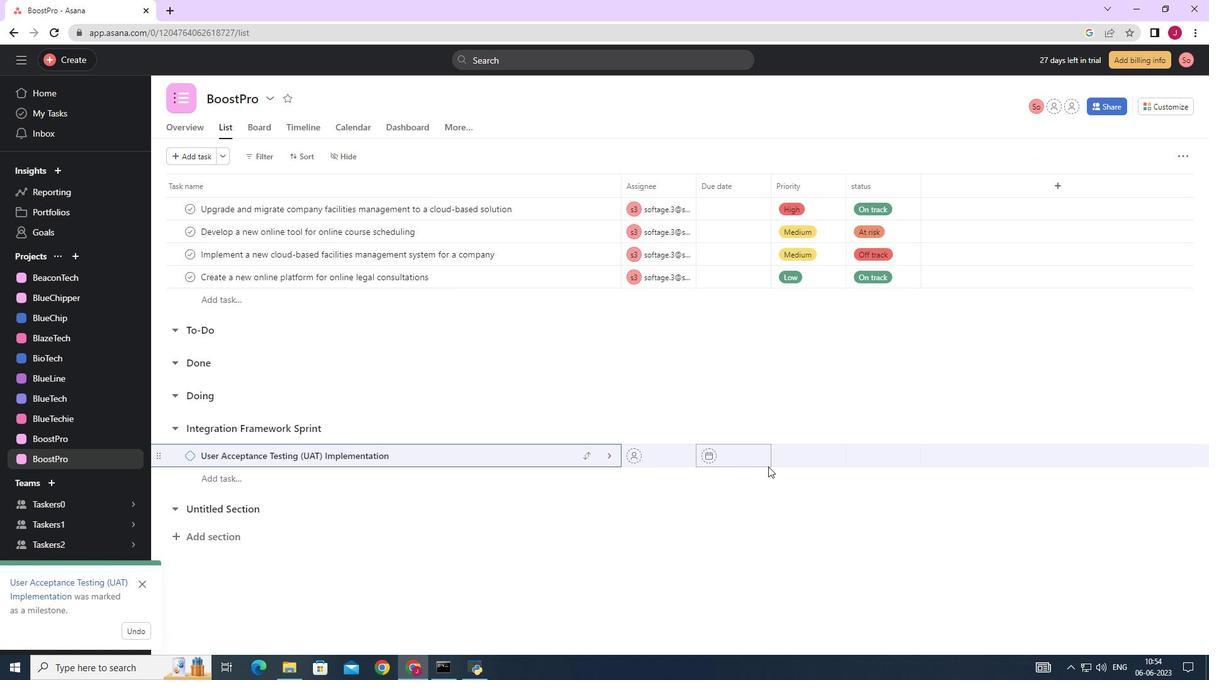 
Action: Mouse moved to (1162, 156)
Screenshot: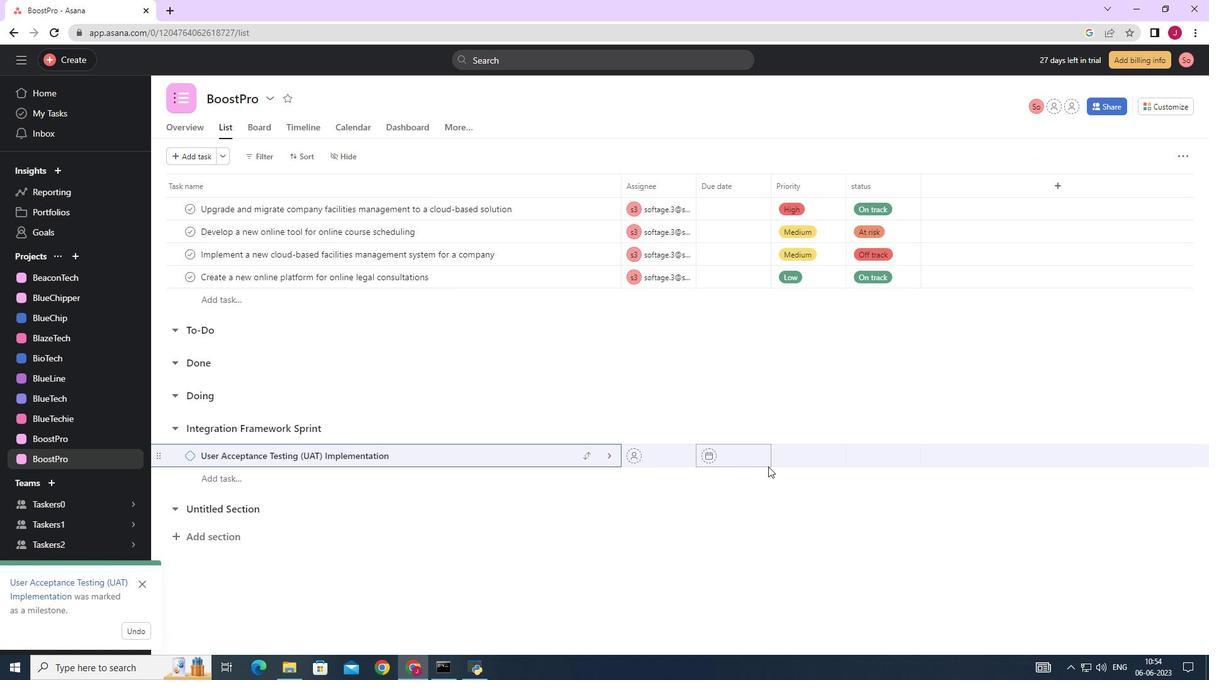 
Action: Mouse pressed left at (1162, 156)
Screenshot: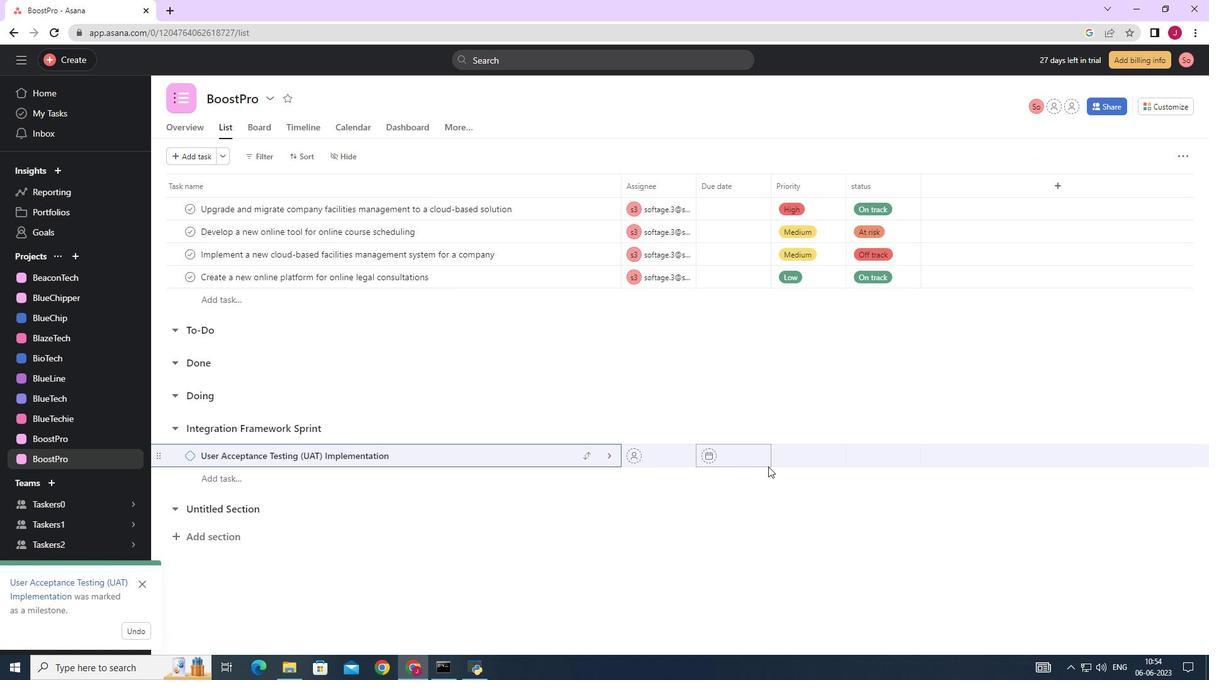 
Action: Mouse moved to (1039, 204)
Screenshot: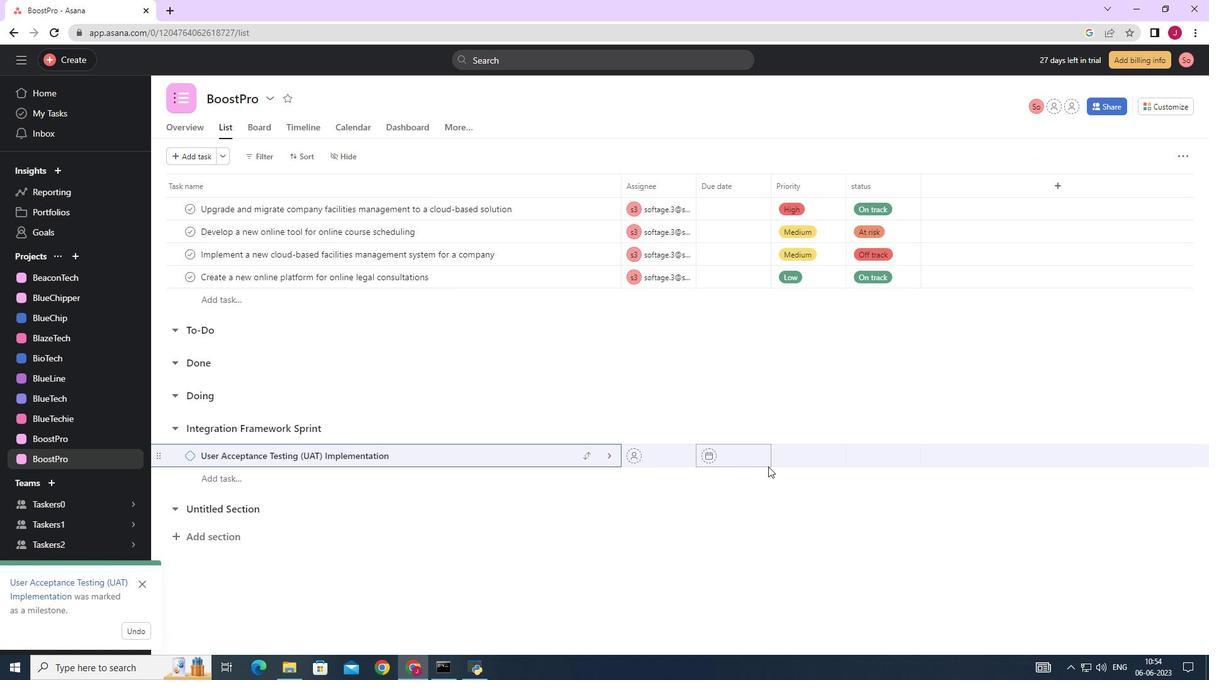 
Action: Mouse pressed left at (1039, 204)
Screenshot: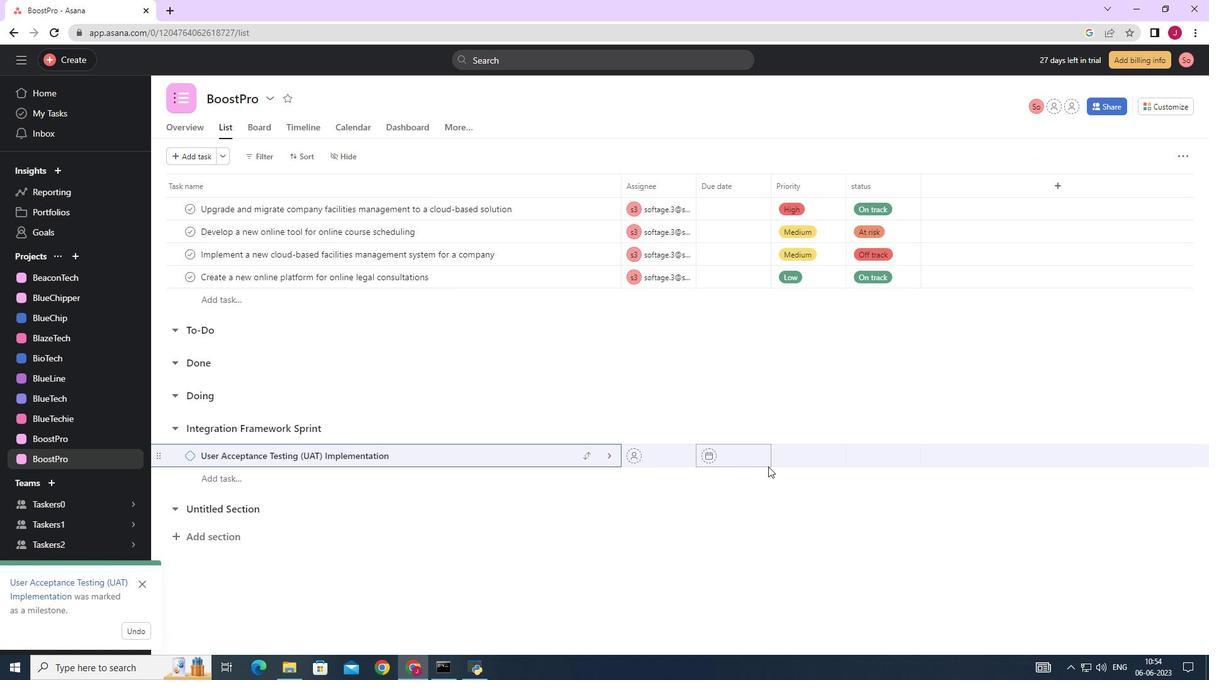 
Action: Mouse moved to (1188, 156)
Screenshot: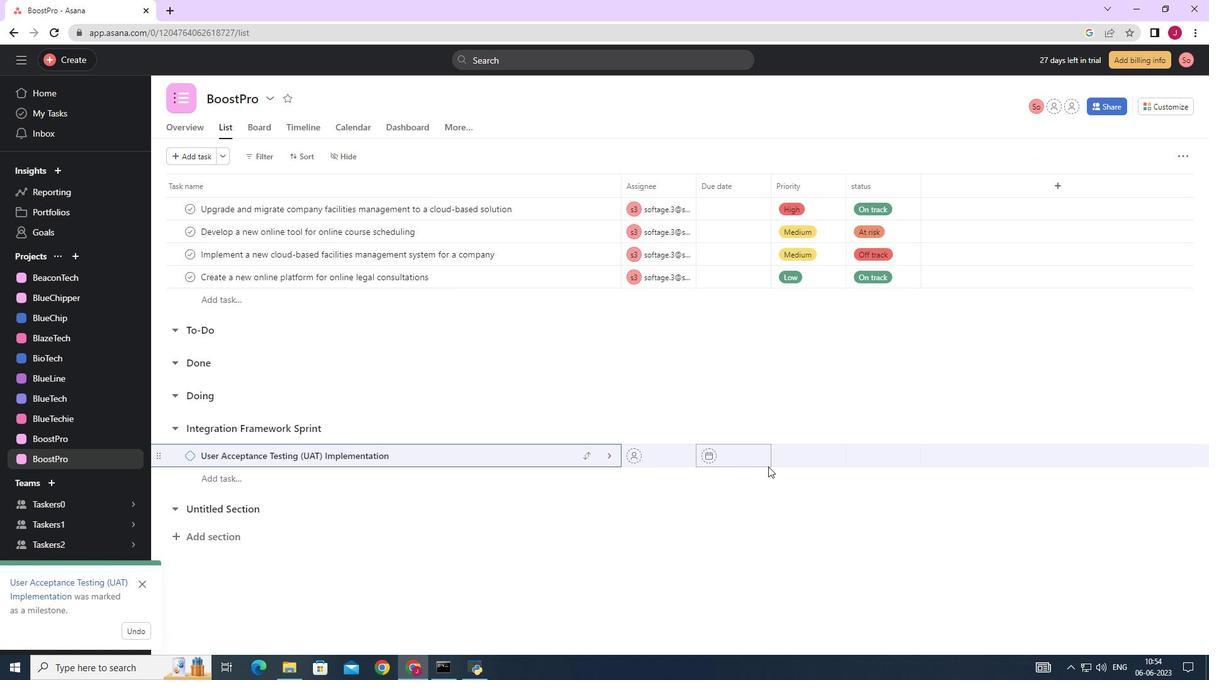 
Action: Mouse pressed left at (1188, 156)
Screenshot: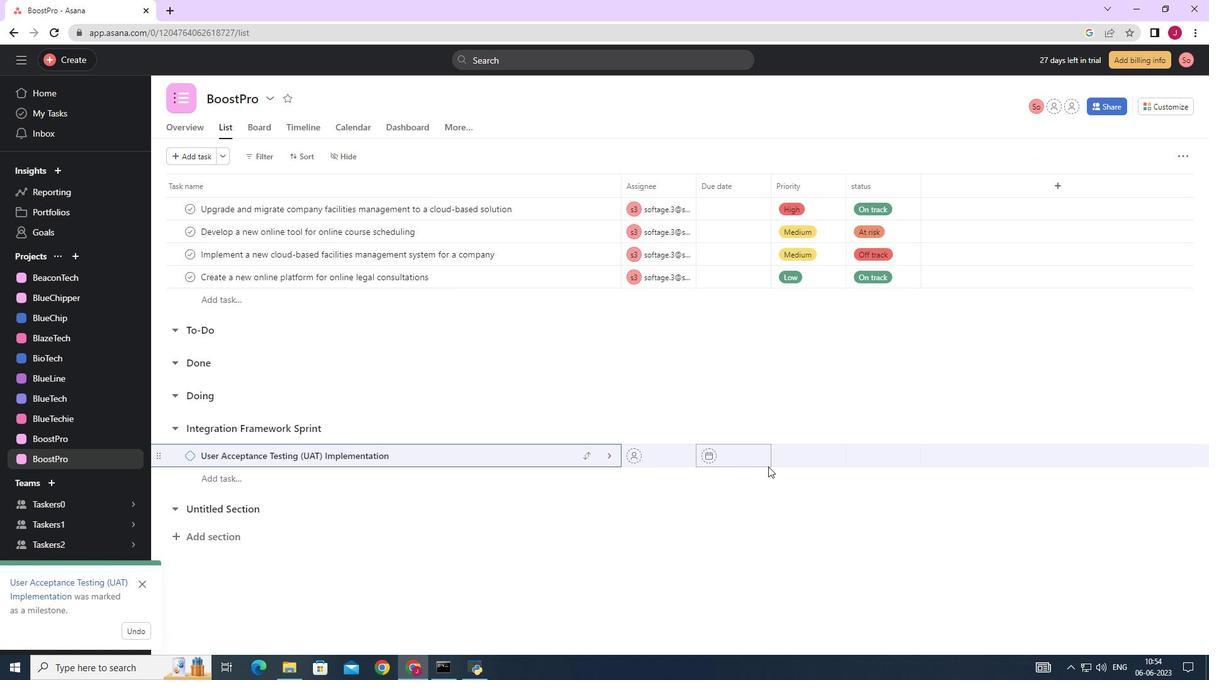 
Action: Mouse moved to (249, 509)
Screenshot: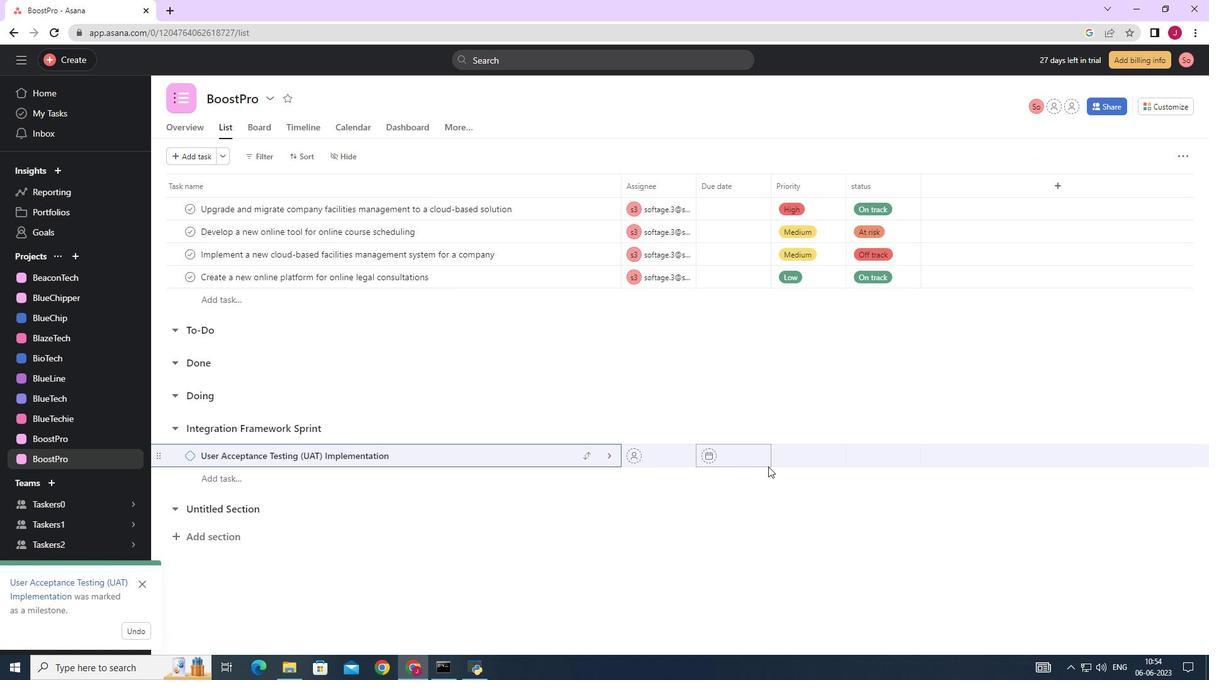 
Action: Mouse pressed left at (249, 509)
Screenshot: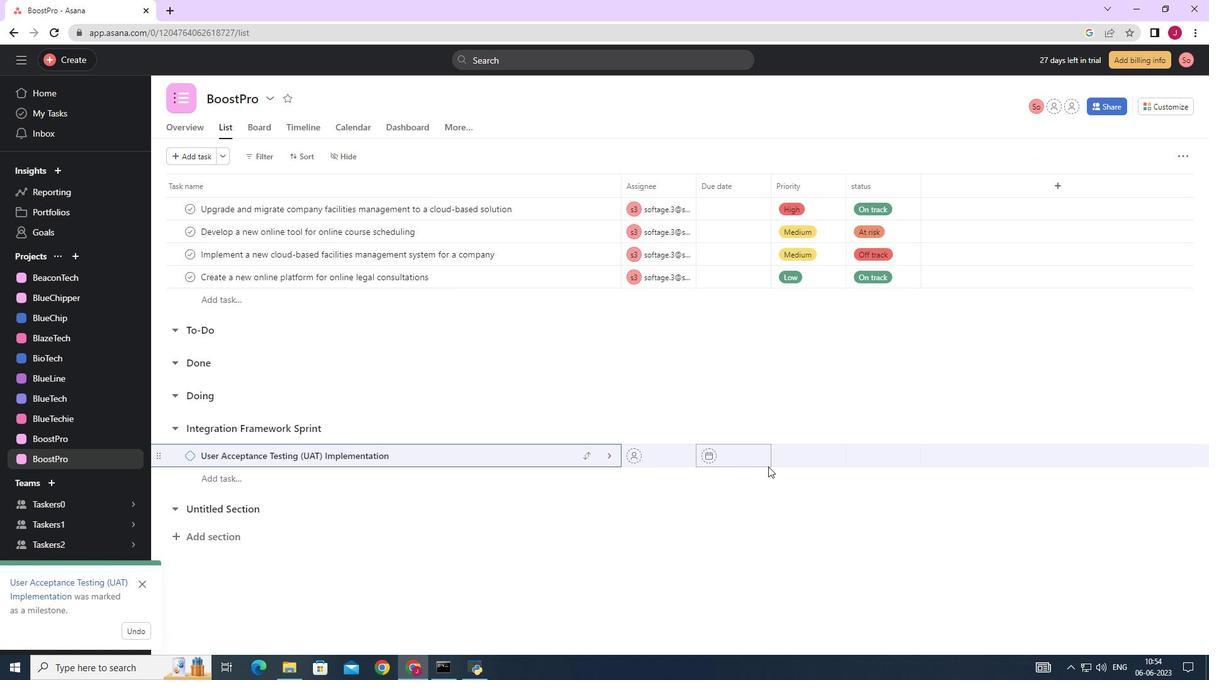 
Action: Key pressed <Key.backspace>
Screenshot: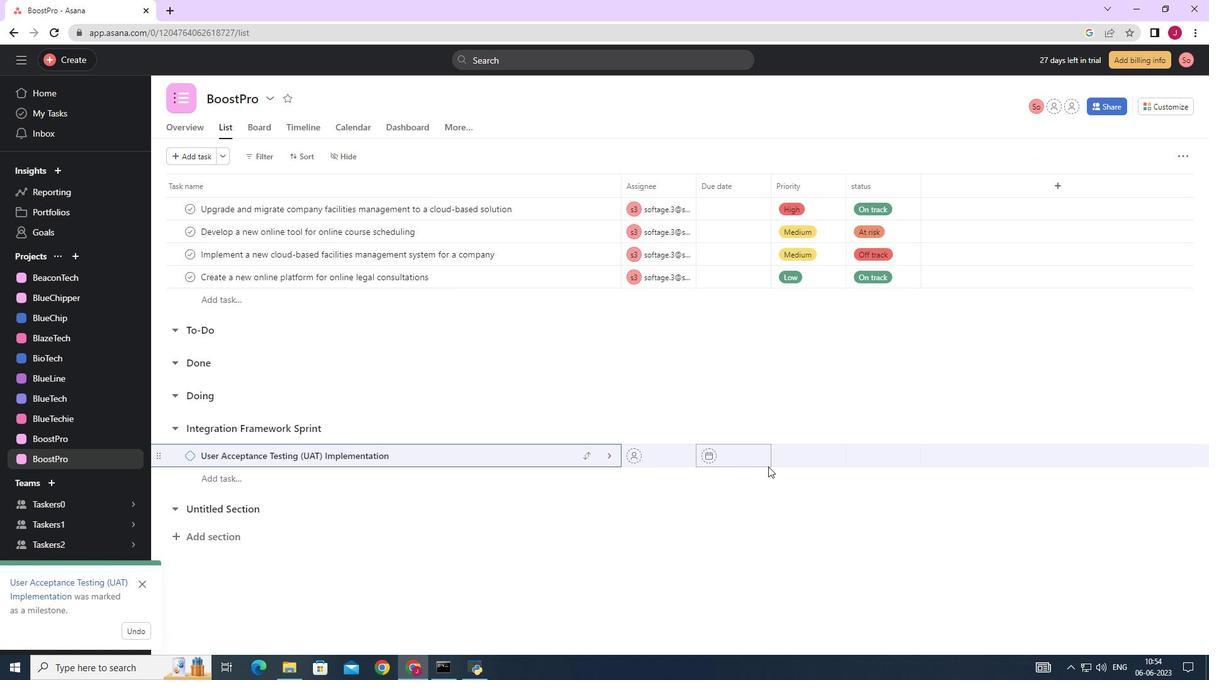 
Action: Mouse moved to (249, 509)
Screenshot: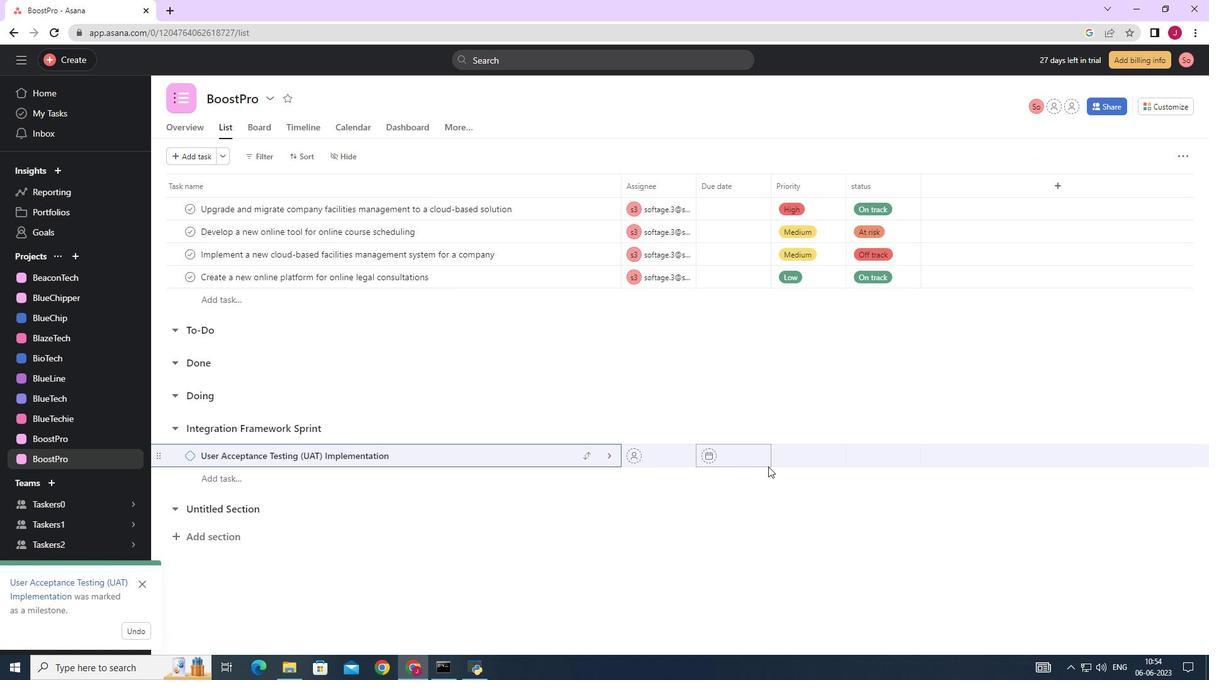
Action: Key pressed <Key.backspace><Key.backspace><Key.backspace><Key.backspace><Key.backspace><Key.backspace><Key.backspace><Key.backspace><Key.backspace><Key.backspace><Key.backspace><Key.backspace><Key.backspace><Key.backspace><Key.backspace><Key.backspace><Key.backspace><Key.backspace><Key.backspace><Key.caps_lock>I<Key.caps_lock>ntegration<Key.space><Key.caps_lock>
Screenshot: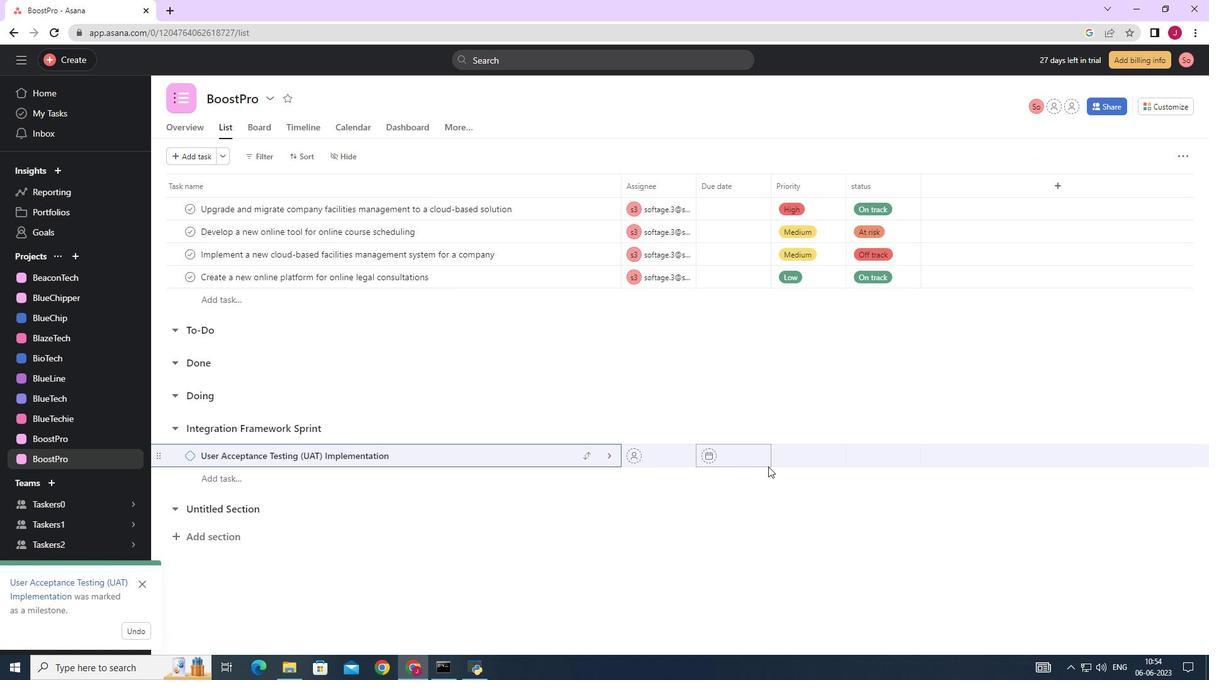 
Action: Mouse moved to (253, 431)
Screenshot: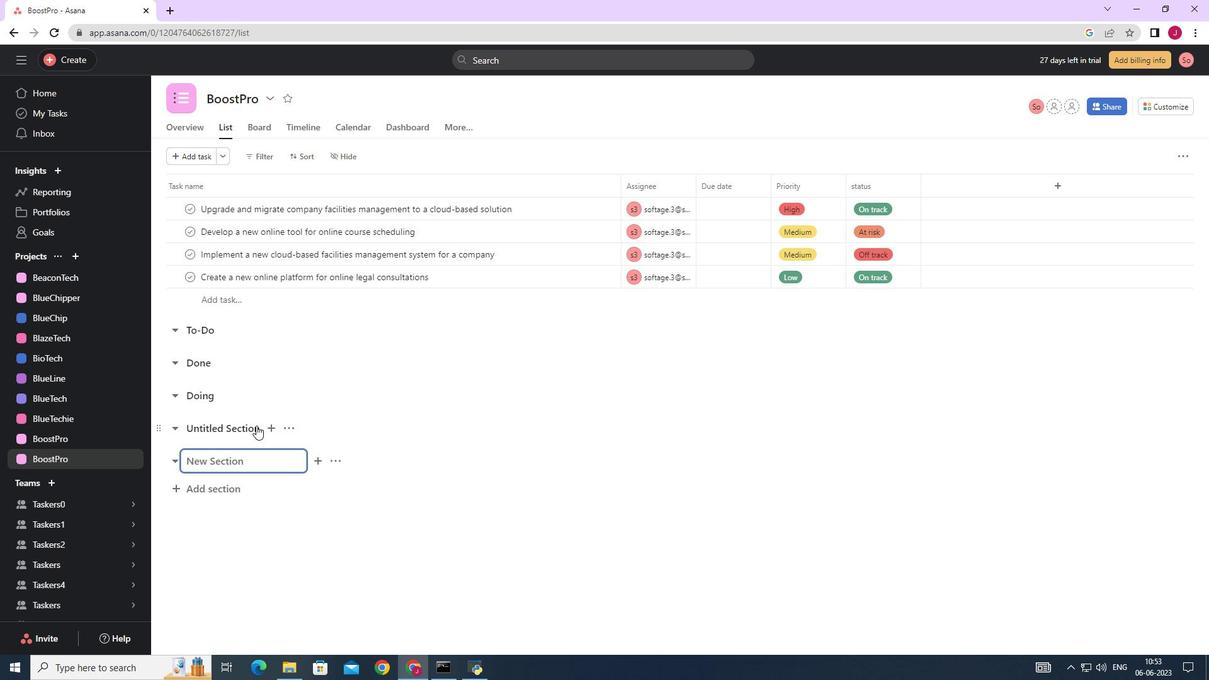 
Action: Mouse pressed left at (253, 431)
Screenshot: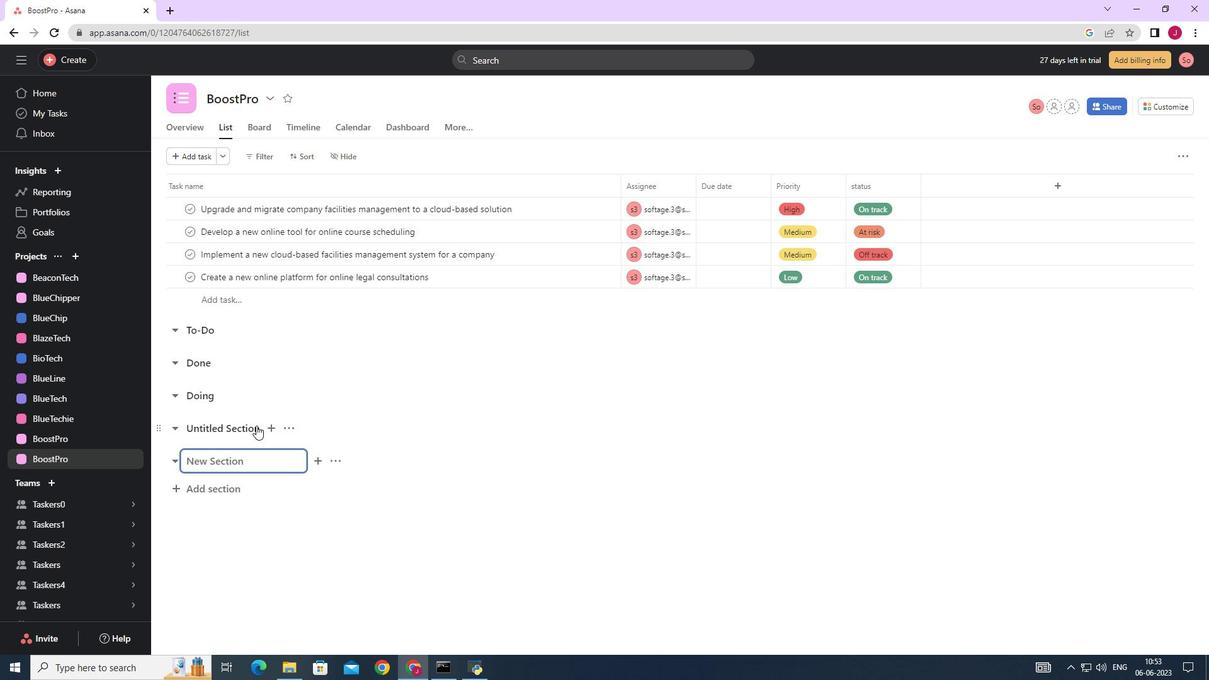 
Action: Key pressed <Key.backspace><Key.backspace><Key.backspace><Key.backspace><Key.backspace><Key.backspace><Key.backspace><Key.backspace><Key.backspace><Key.backspace><Key.backspace><Key.backspace><Key.backspace><Key.backspace><Key.backspace><Key.backspace><Key.backspace><Key.backspace><Key.caps_lock><Key.caps_lock>i<Key.caps_lock>NTEGRATION<Key.space><Key.caps_lock>f<Key.caps_lock>RAMW<Key.backspace>EWORK<Key.space><Key.caps_lock>s<Key.caps_lock>PRINT<Key.enter><Key.caps_lock>u<Key.caps_lock>SER<Key.space><Key.caps_lock>a<Key.caps_lock>CCEPTANCE<Key.space><Key.caps_lock>t<Key.caps_lock>ESTING<Key.space><Key.shift_r>(<Key.caps_lock>uat<Key.shift_r><Key.shift_r><Key.shift_r><Key.shift_r><Key.shift_r><Key.shift_r><Key.shift_r><Key.shift_r><Key.shift_r><Key.shift_r><Key.shift_r><Key.shift_r><Key.shift_r>)<Key.space><Key.caps_lock><Key.caps_lock>i<Key.caps_lock>MPLEMENTATION
Screenshot: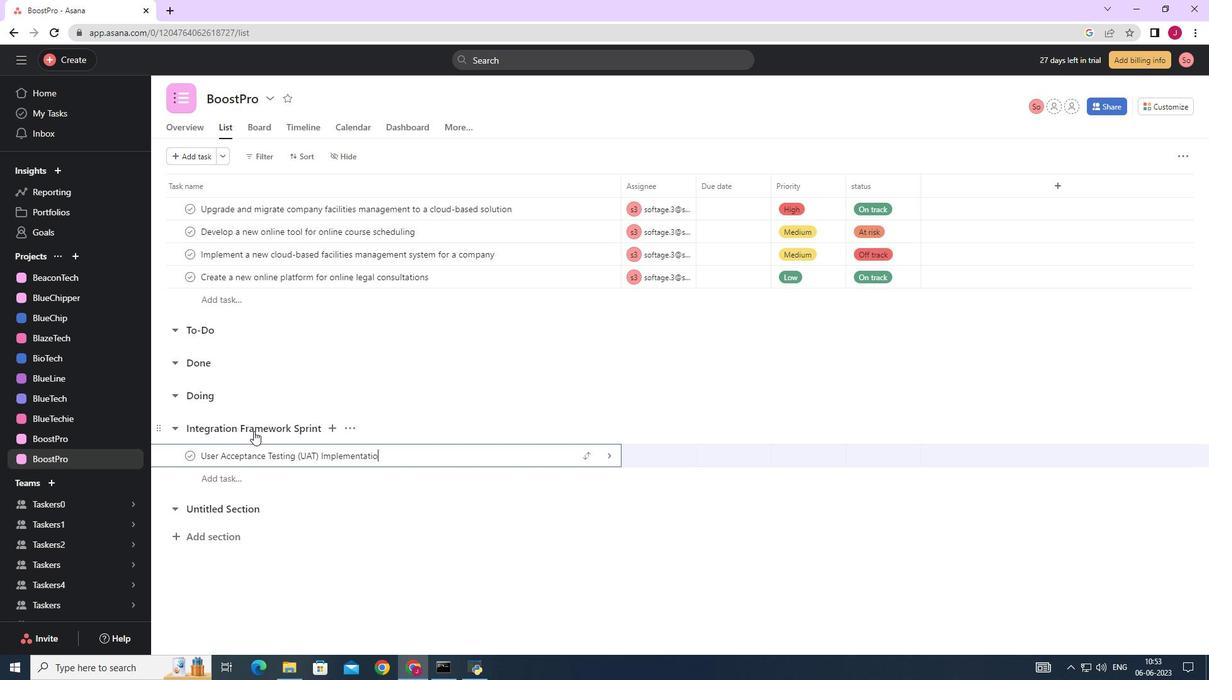 
Action: Mouse moved to (610, 456)
Screenshot: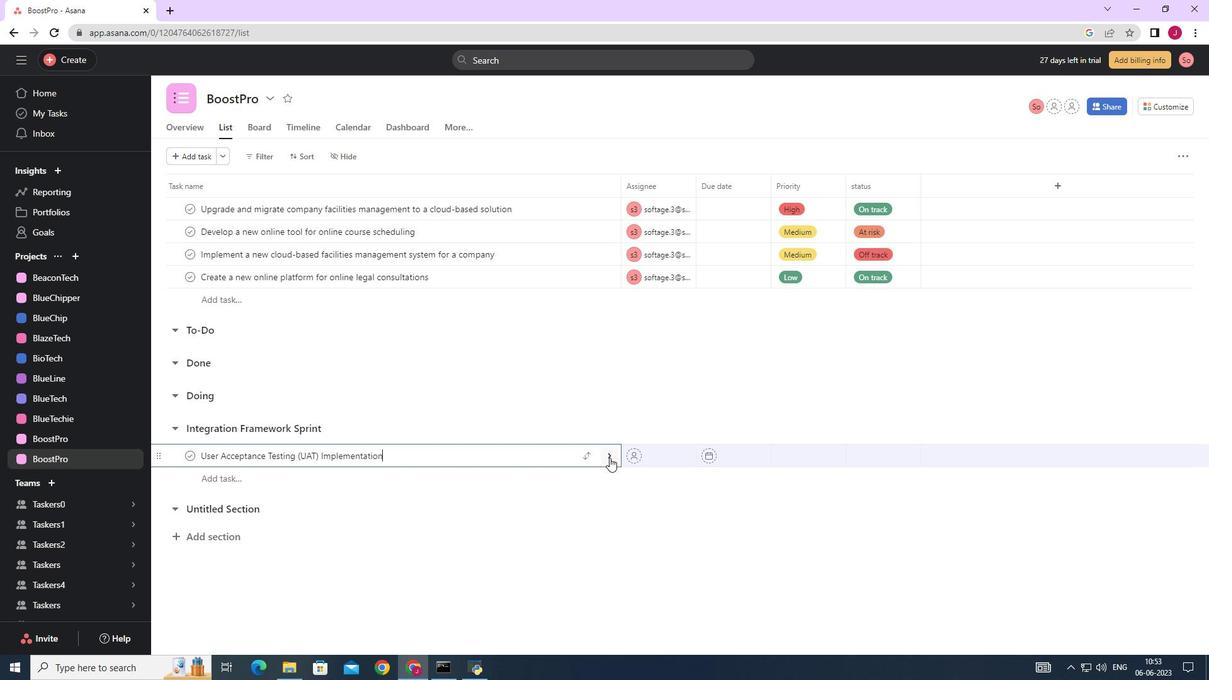 
Action: Mouse pressed left at (610, 456)
Screenshot: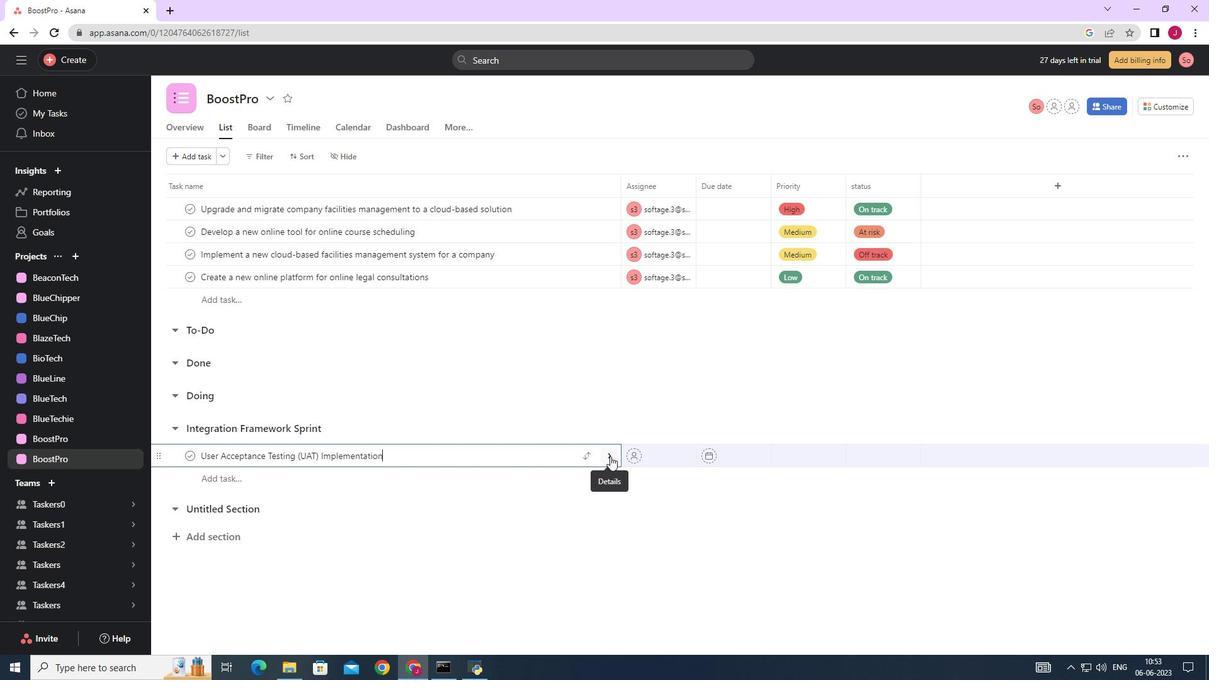 
Action: Mouse moved to (1162, 153)
Screenshot: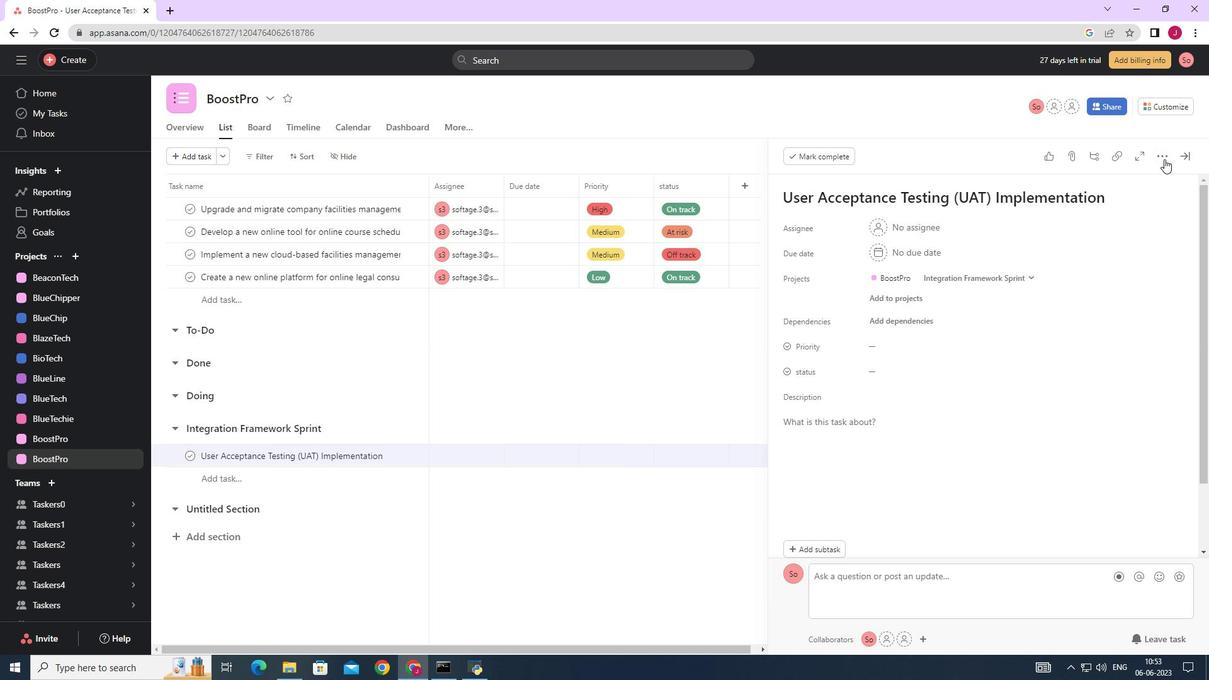 
Action: Mouse pressed left at (1162, 153)
Screenshot: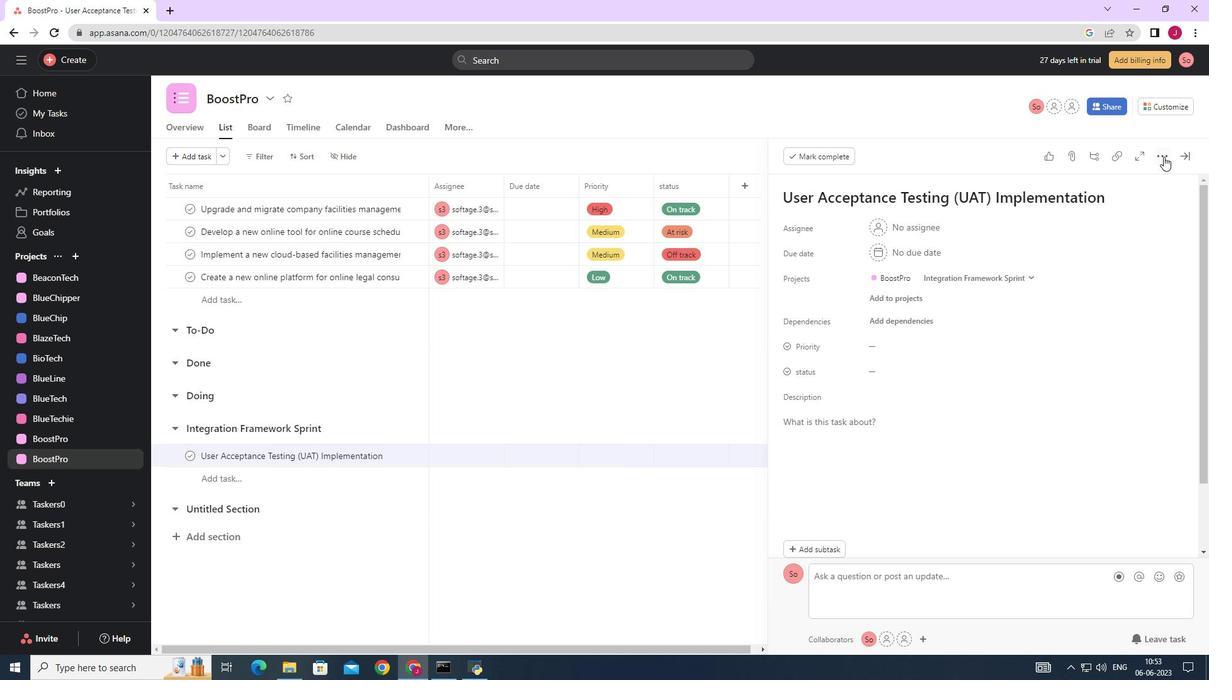 
Action: Mouse moved to (1060, 206)
Screenshot: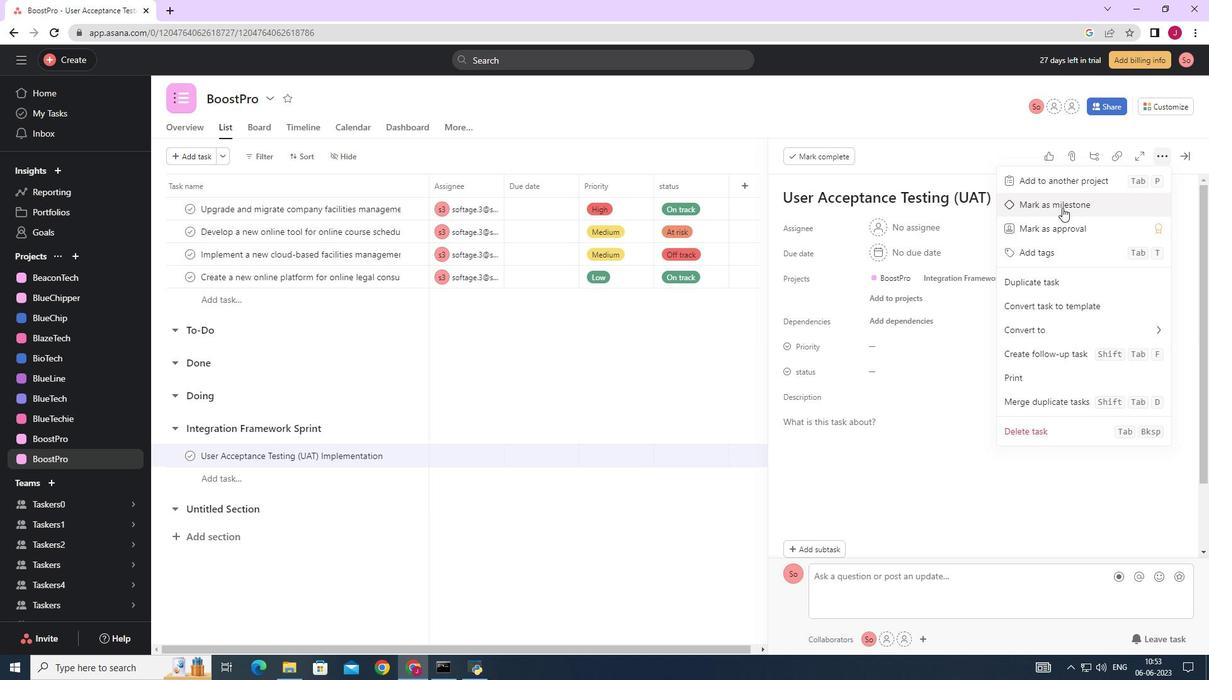 
Action: Mouse pressed left at (1060, 206)
Screenshot: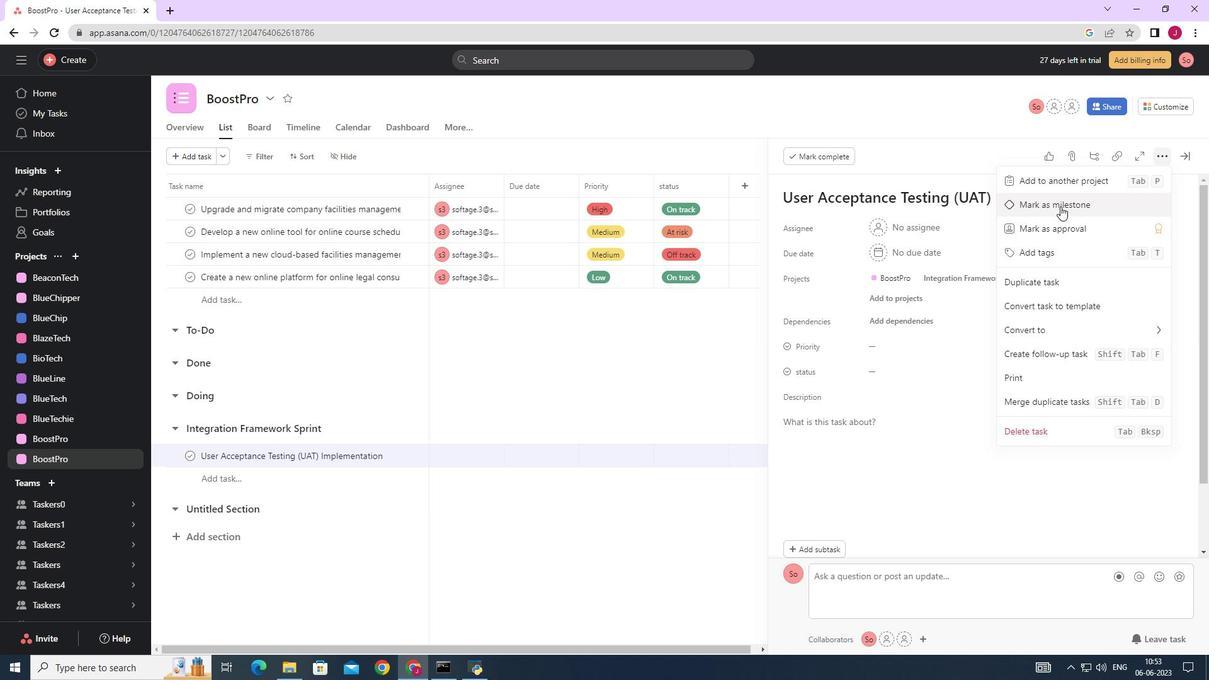 
Action: Mouse moved to (1191, 154)
Screenshot: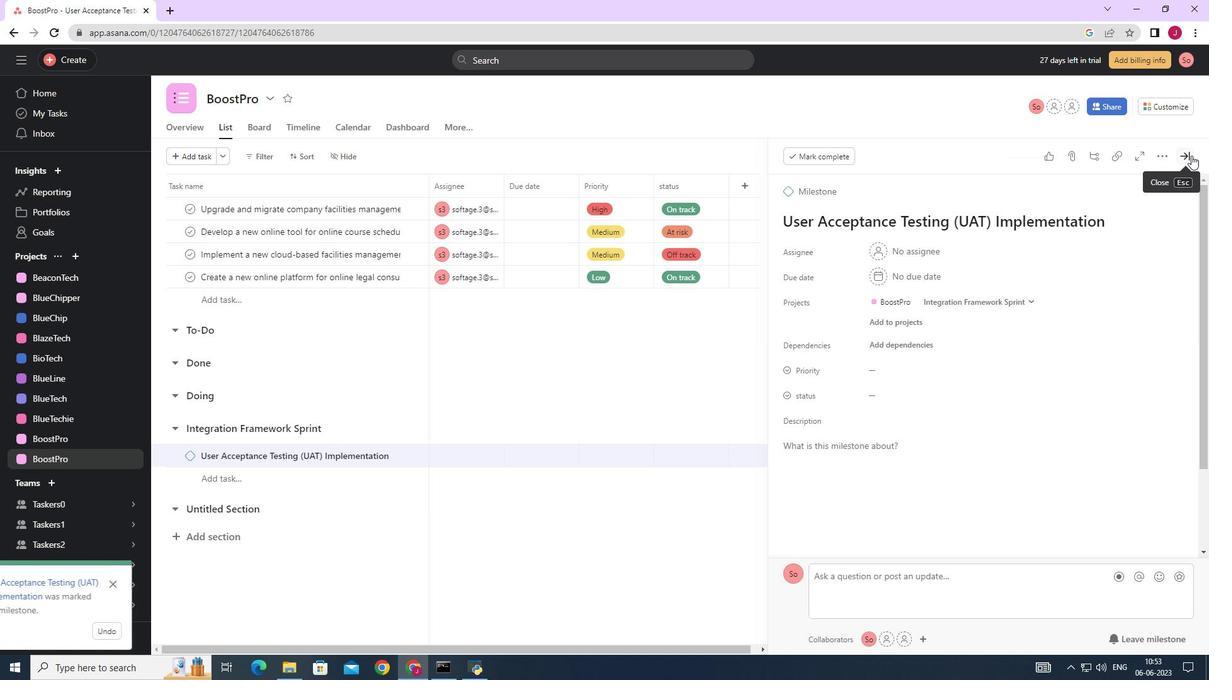 
Action: Mouse pressed left at (1191, 154)
Screenshot: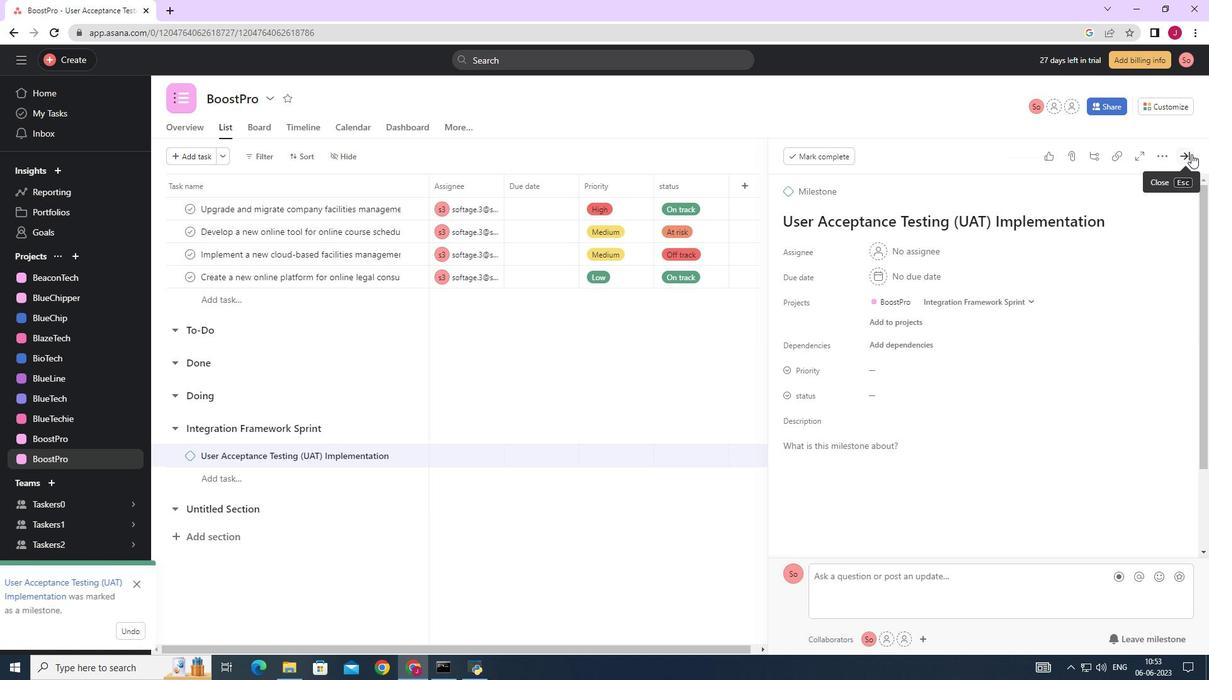 
Action: Mouse moved to (768, 466)
Screenshot: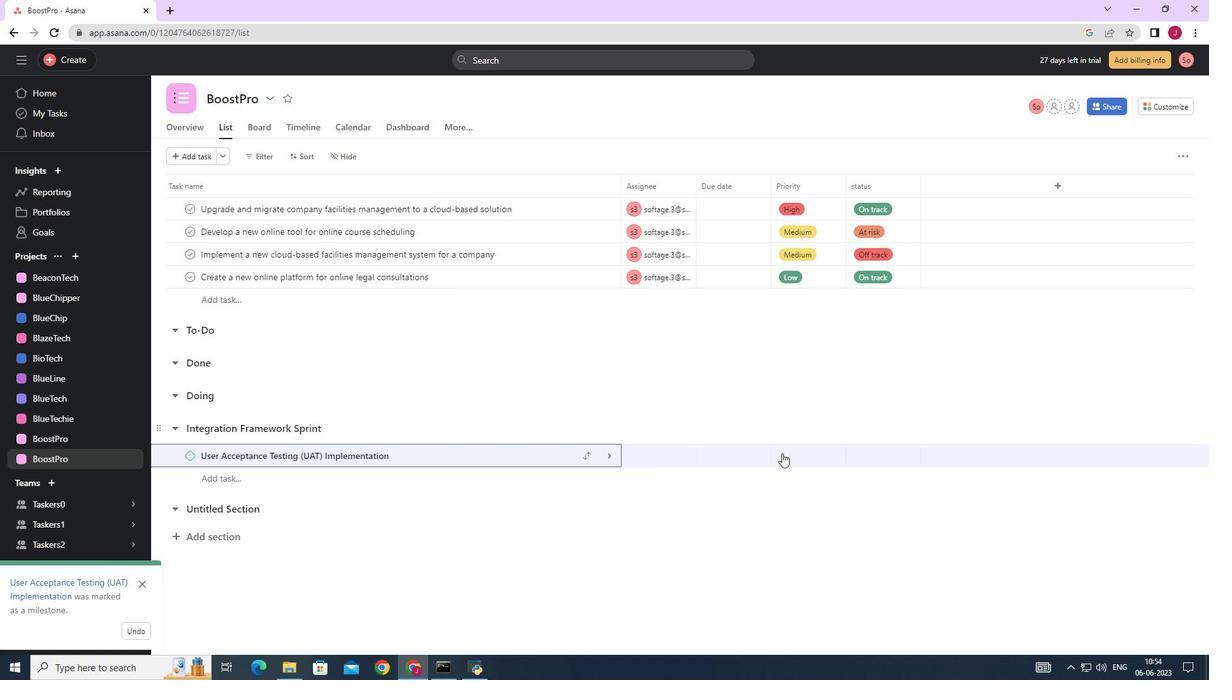 
